 Task: Find connections with filter location Linghai with filter topic #futurewith filter profile language Potuguese with filter current company Work From Home - Online Work Opportunity with filter school Dwarkadas J. Sanghvi College of Engineering with filter industry Retail Florists with filter service category Family Law with filter keywords title Help Desk
Action: Mouse moved to (483, 60)
Screenshot: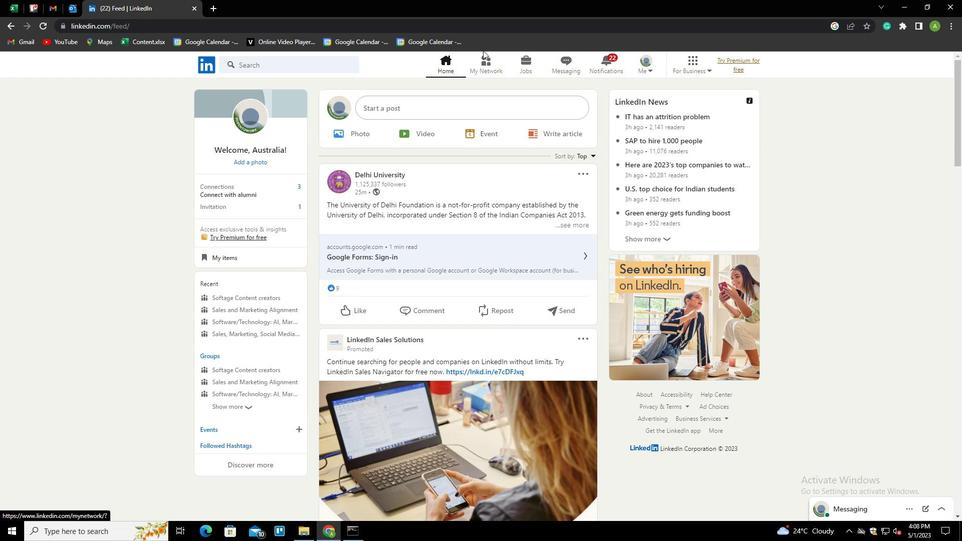 
Action: Mouse pressed left at (483, 60)
Screenshot: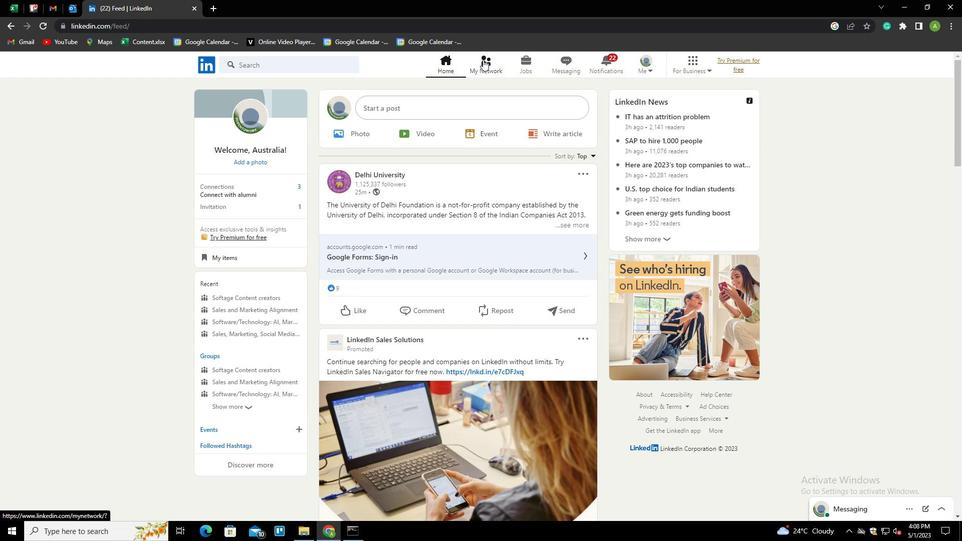 
Action: Mouse moved to (252, 116)
Screenshot: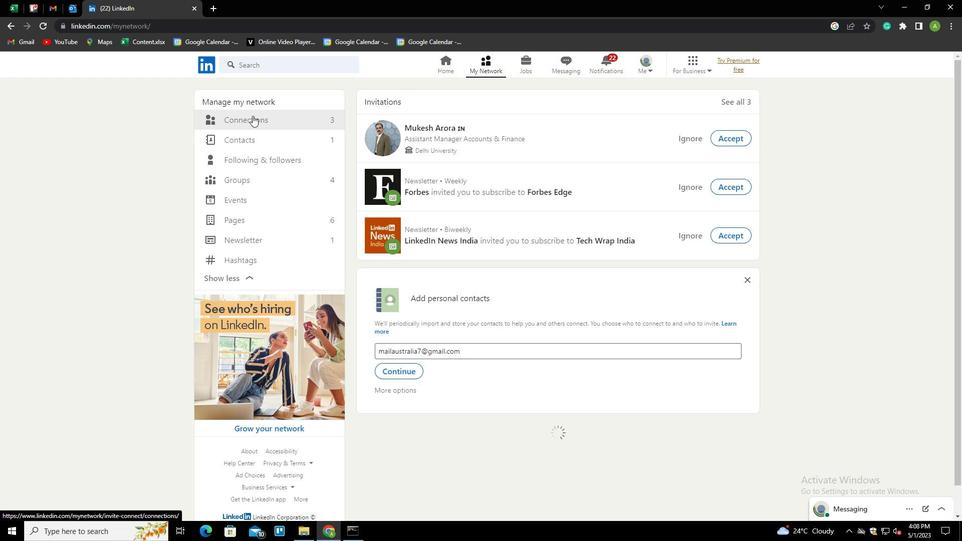 
Action: Mouse pressed left at (252, 116)
Screenshot: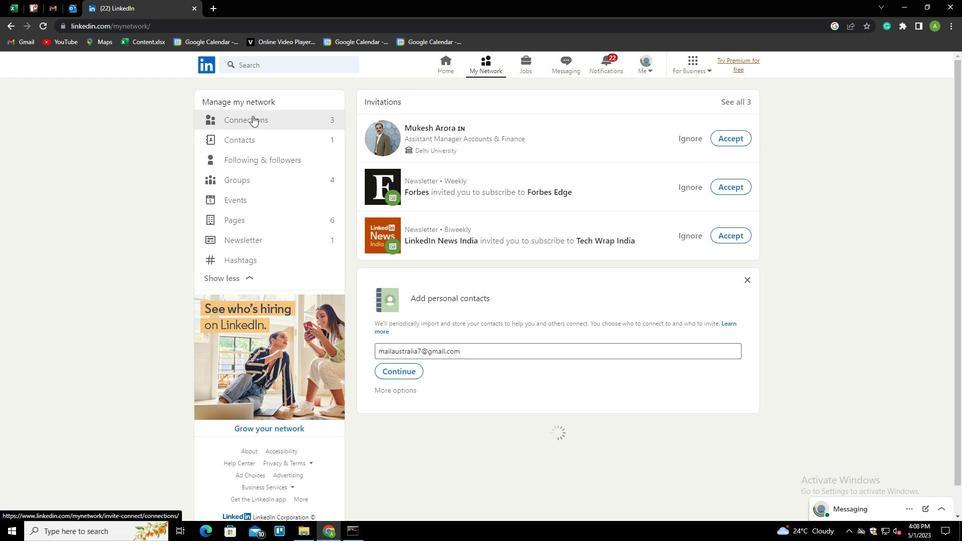 
Action: Mouse moved to (562, 115)
Screenshot: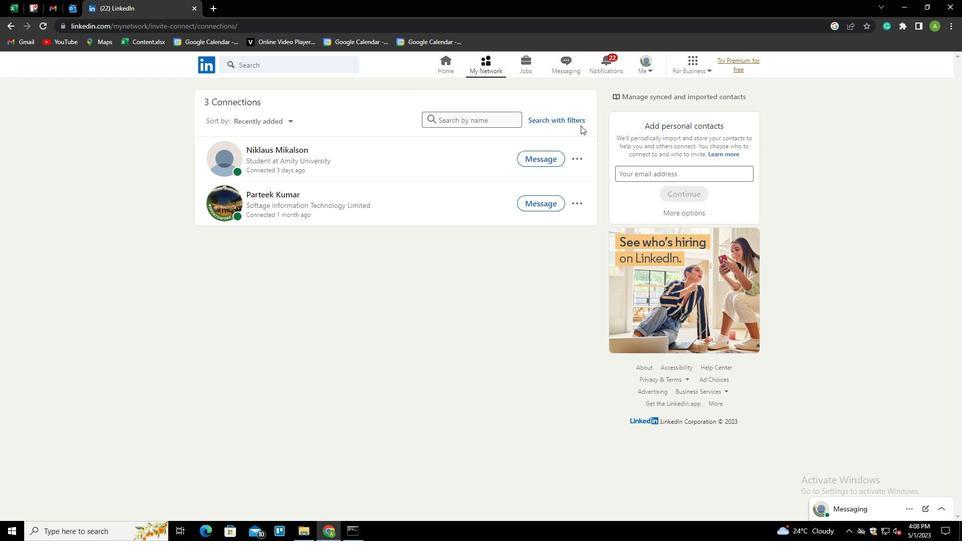 
Action: Mouse pressed left at (562, 115)
Screenshot: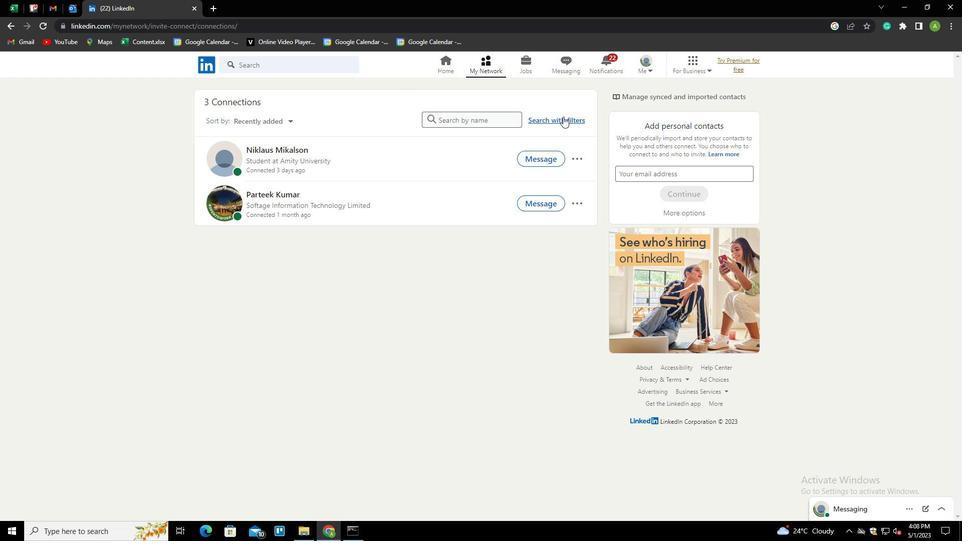 
Action: Mouse moved to (511, 92)
Screenshot: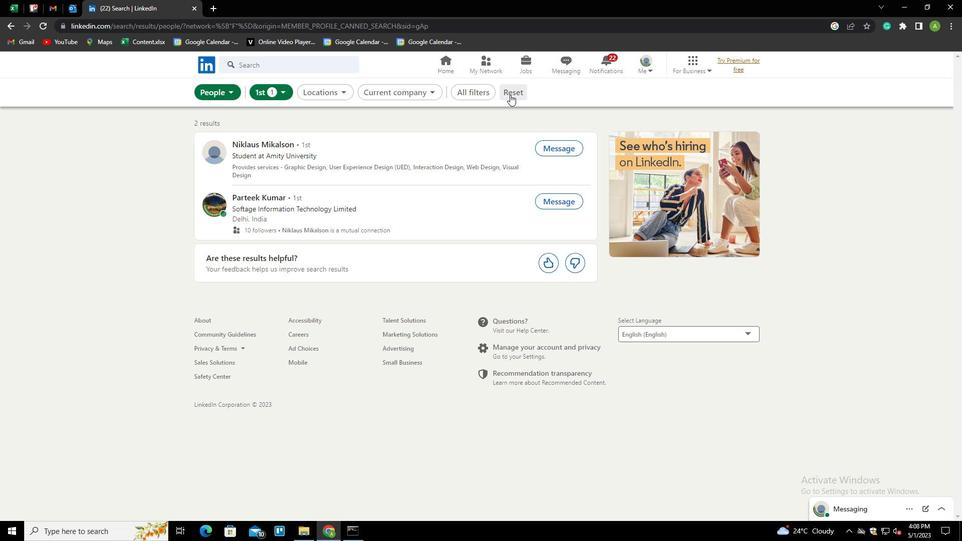 
Action: Mouse pressed left at (511, 92)
Screenshot: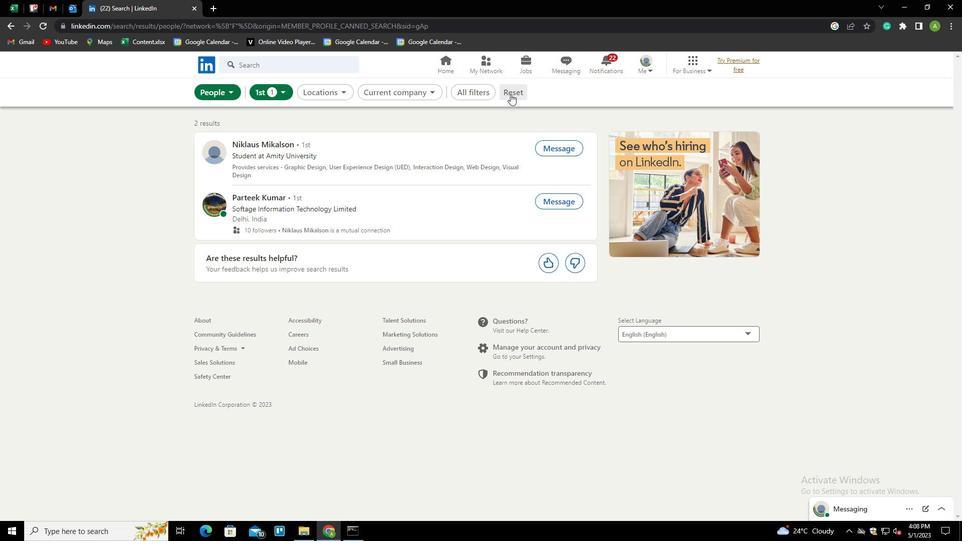 
Action: Mouse moved to (501, 91)
Screenshot: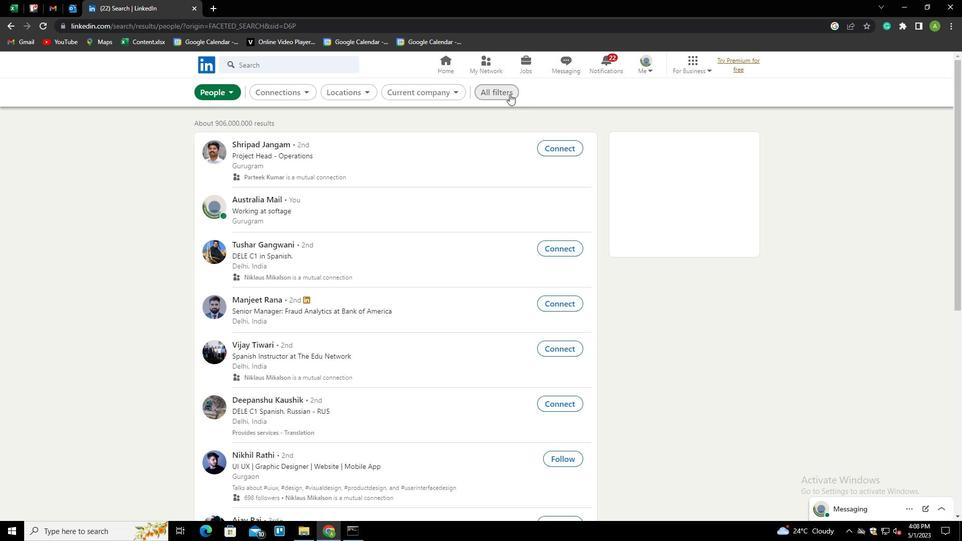
Action: Mouse pressed left at (501, 91)
Screenshot: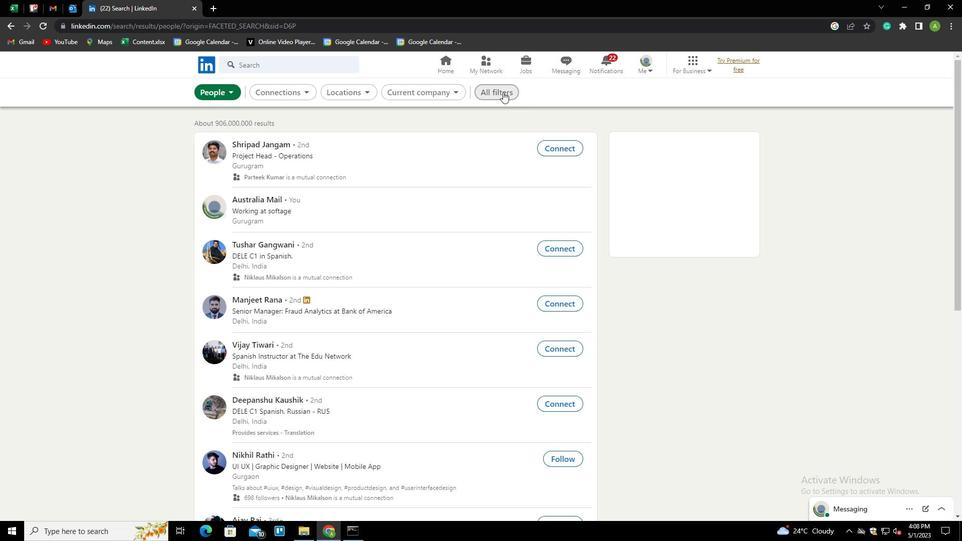 
Action: Mouse moved to (751, 308)
Screenshot: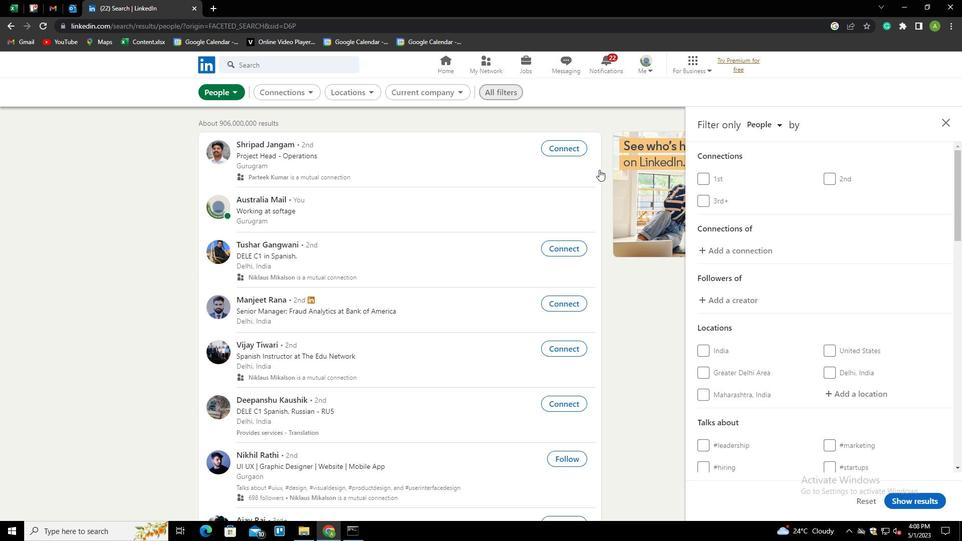 
Action: Mouse scrolled (751, 308) with delta (0, 0)
Screenshot: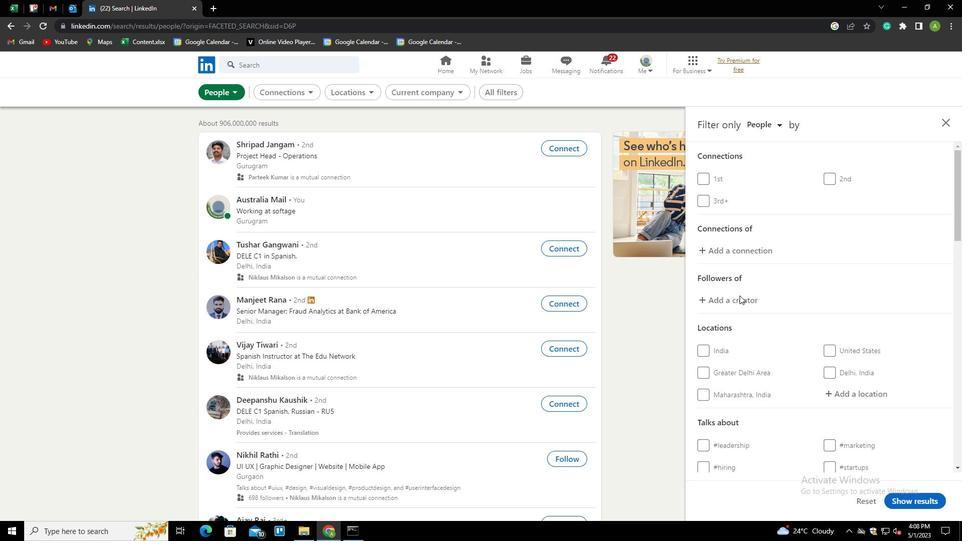 
Action: Mouse moved to (751, 308)
Screenshot: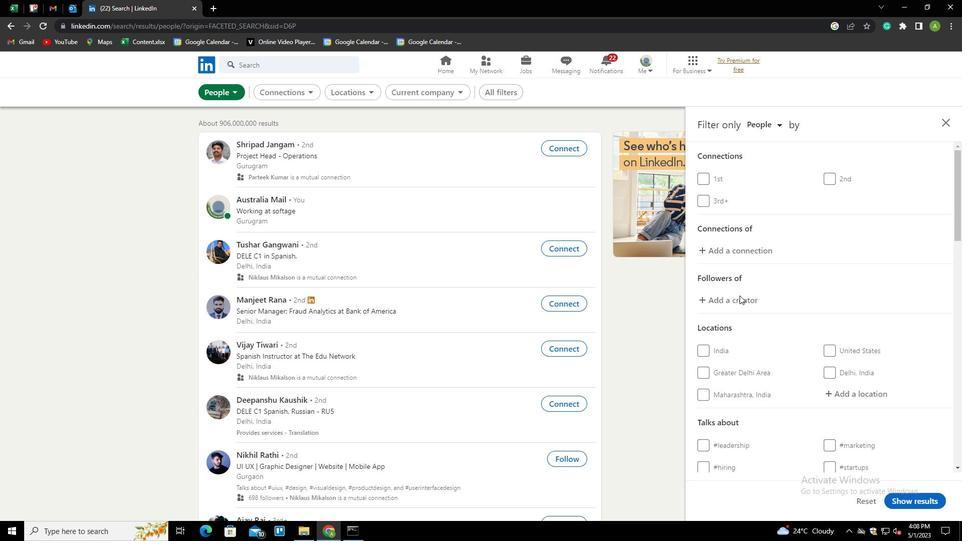 
Action: Mouse scrolled (751, 308) with delta (0, 0)
Screenshot: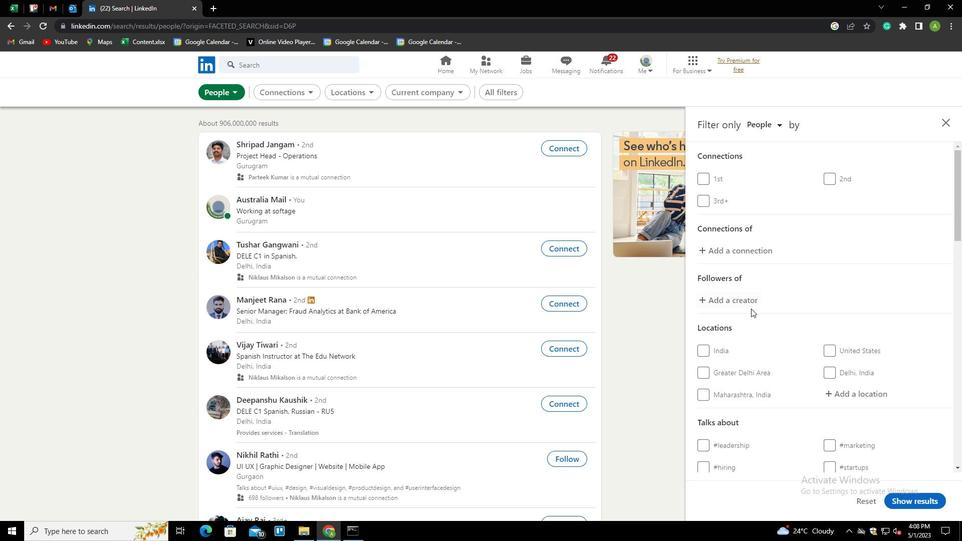 
Action: Mouse scrolled (751, 308) with delta (0, 0)
Screenshot: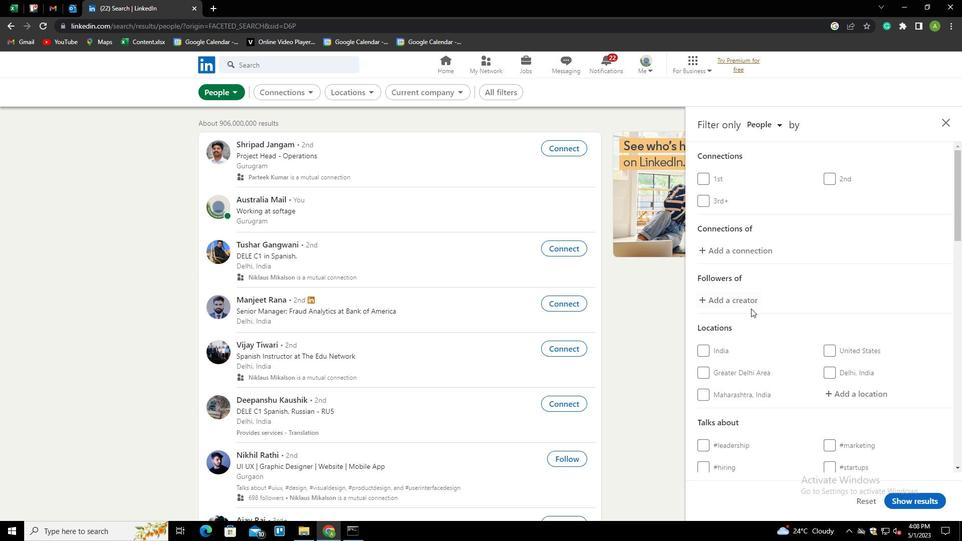 
Action: Mouse moved to (844, 250)
Screenshot: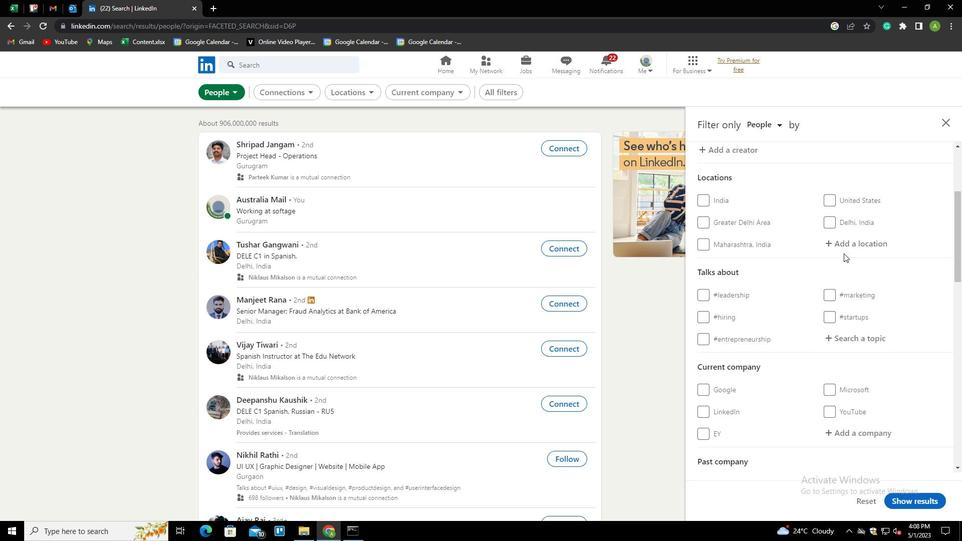
Action: Mouse pressed left at (844, 250)
Screenshot: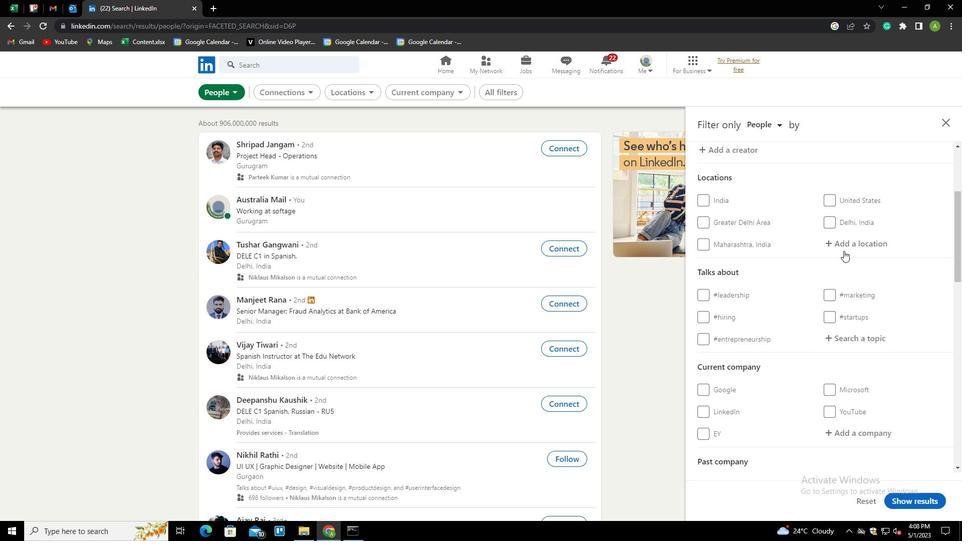 
Action: Mouse moved to (844, 247)
Screenshot: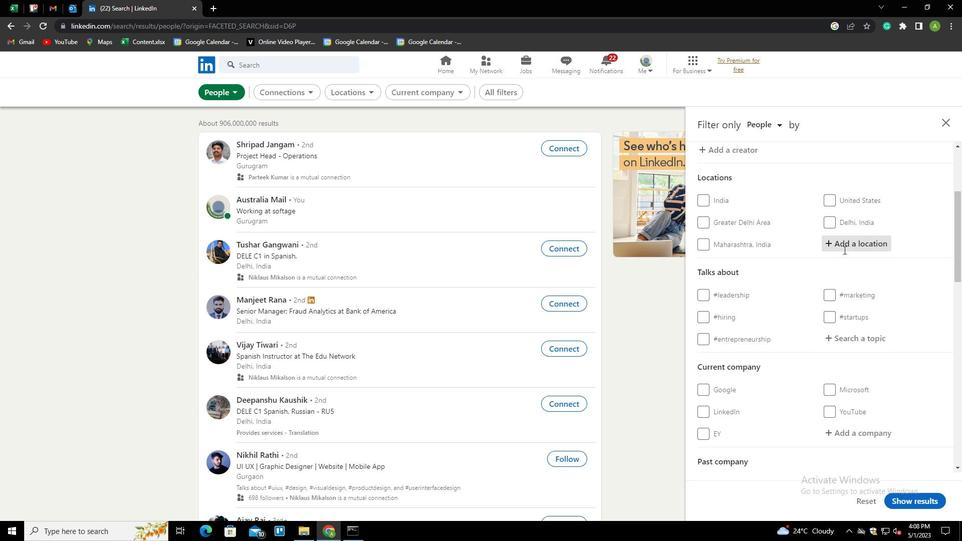 
Action: Mouse pressed left at (844, 247)
Screenshot: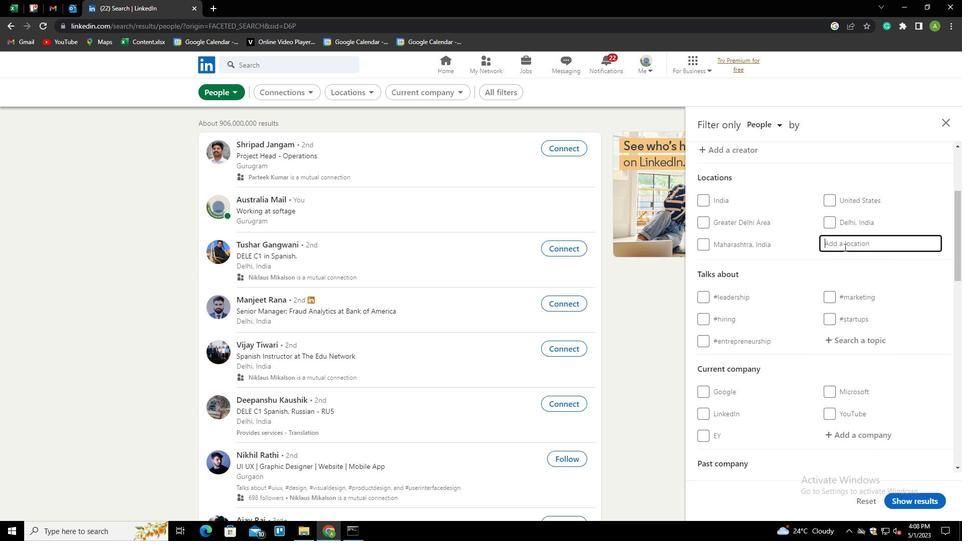 
Action: Key pressed <Key.shift>LINGHAI
Screenshot: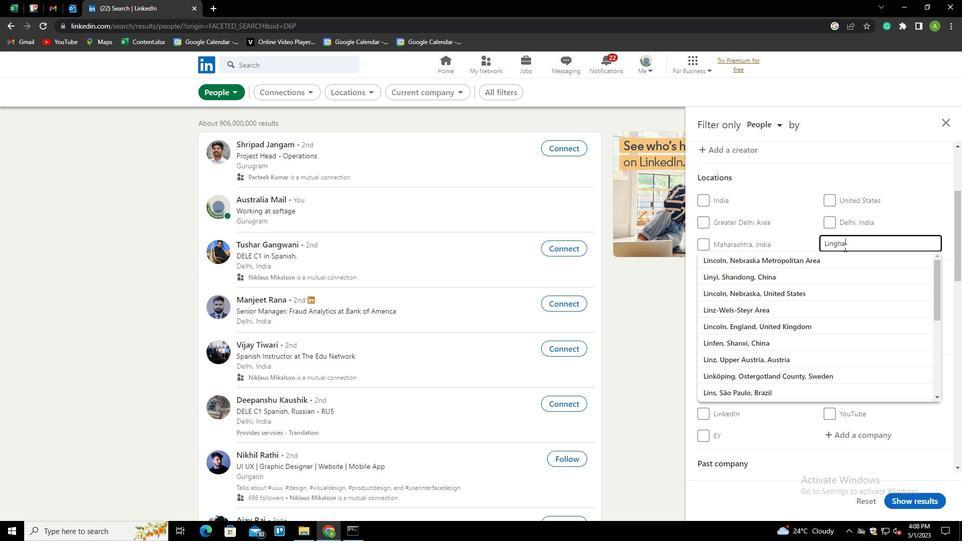 
Action: Mouse moved to (896, 273)
Screenshot: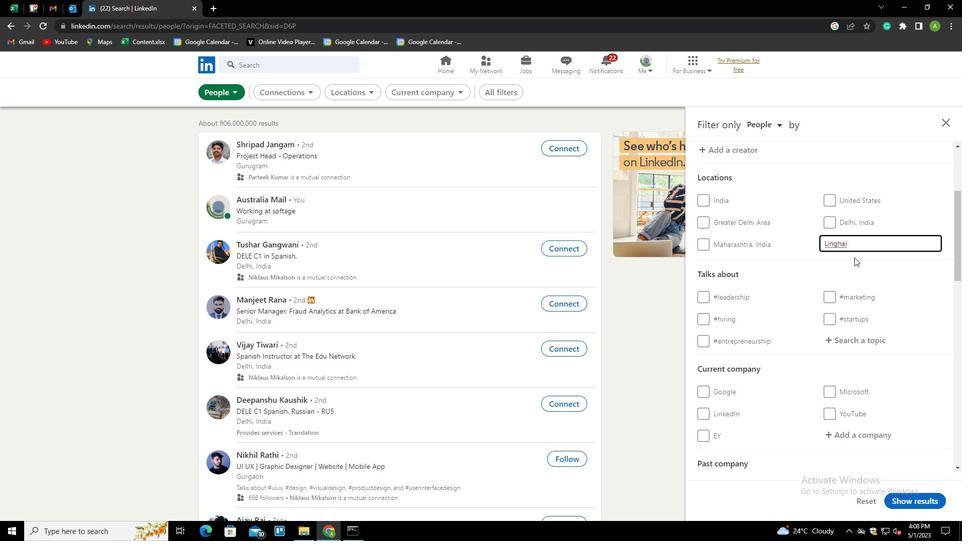 
Action: Mouse pressed left at (896, 273)
Screenshot: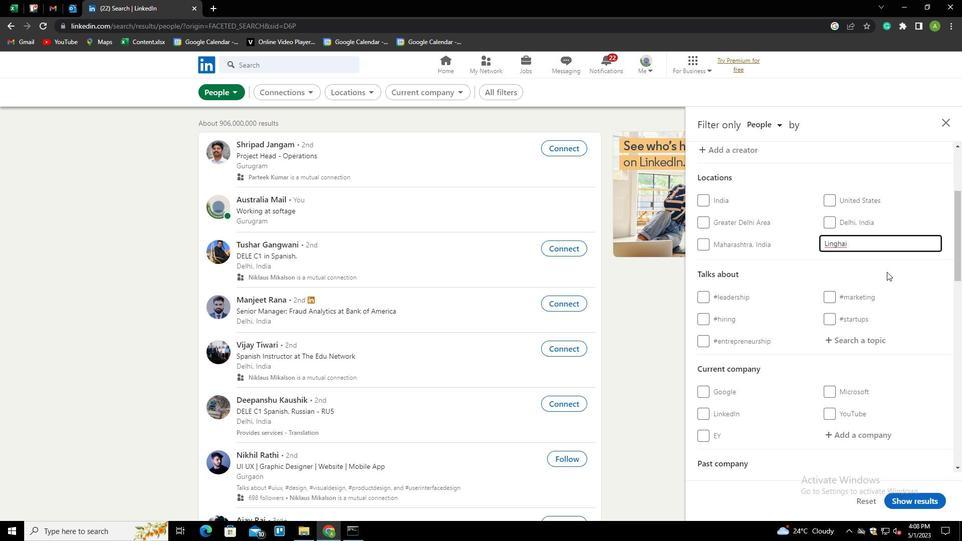 
Action: Mouse moved to (870, 339)
Screenshot: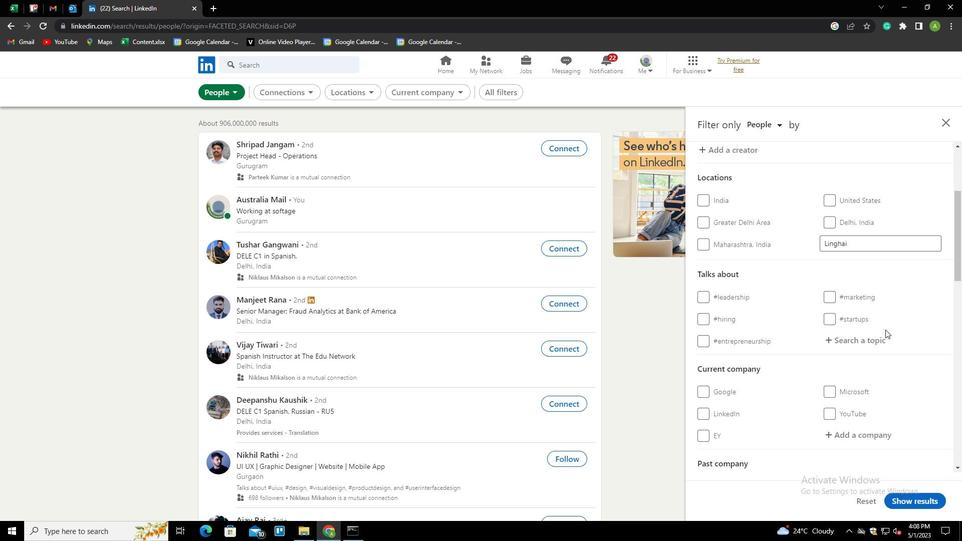 
Action: Mouse pressed left at (870, 339)
Screenshot: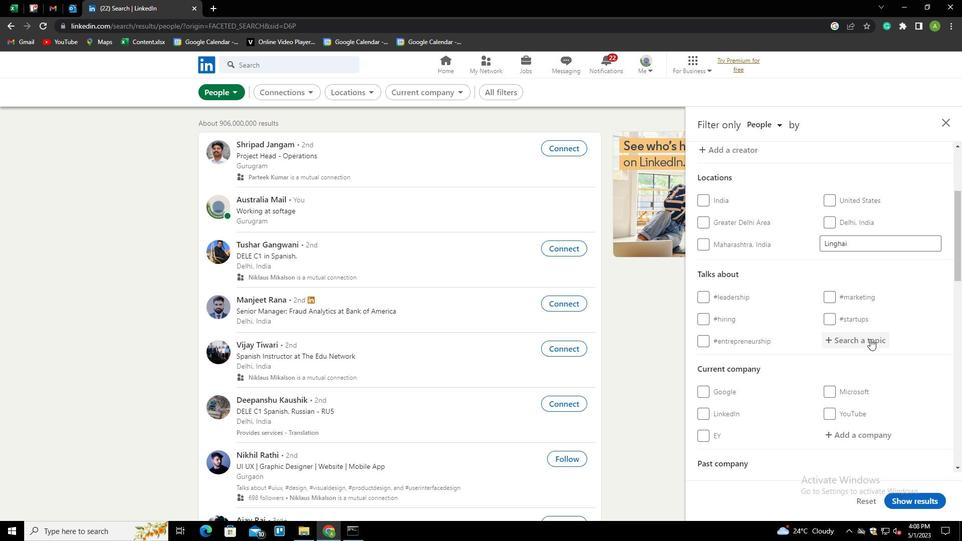 
Action: Mouse pressed left at (870, 339)
Screenshot: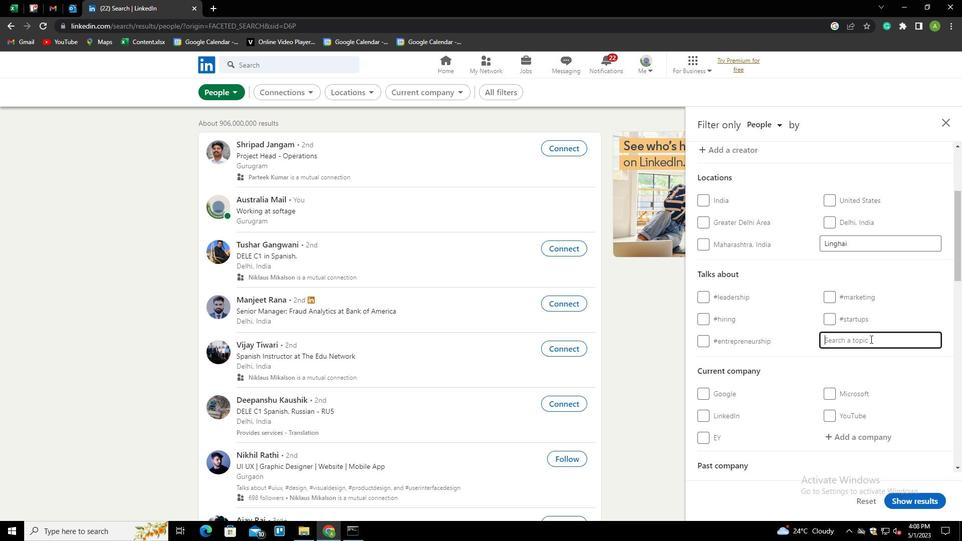 
Action: Key pressed FUTURE<Key.down><Key.enter>
Screenshot: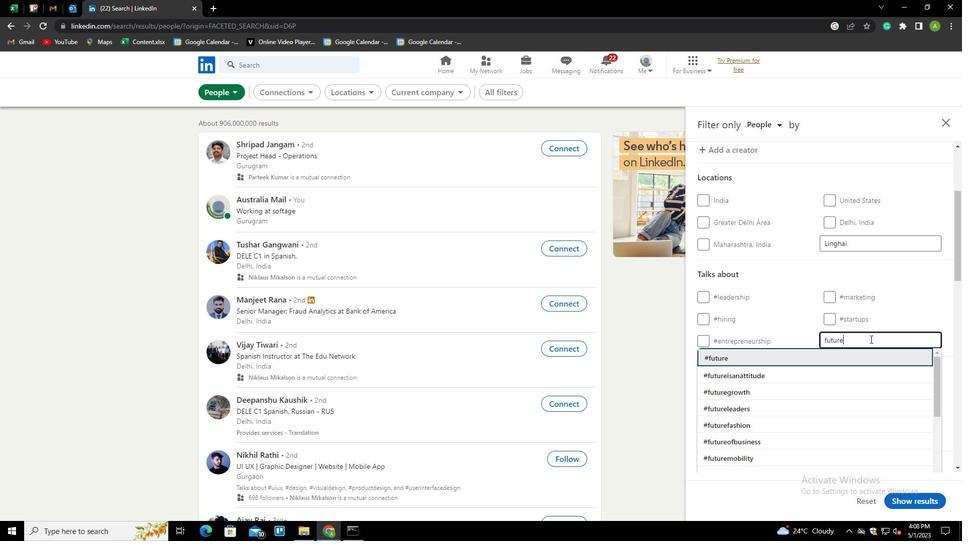 
Action: Mouse moved to (869, 323)
Screenshot: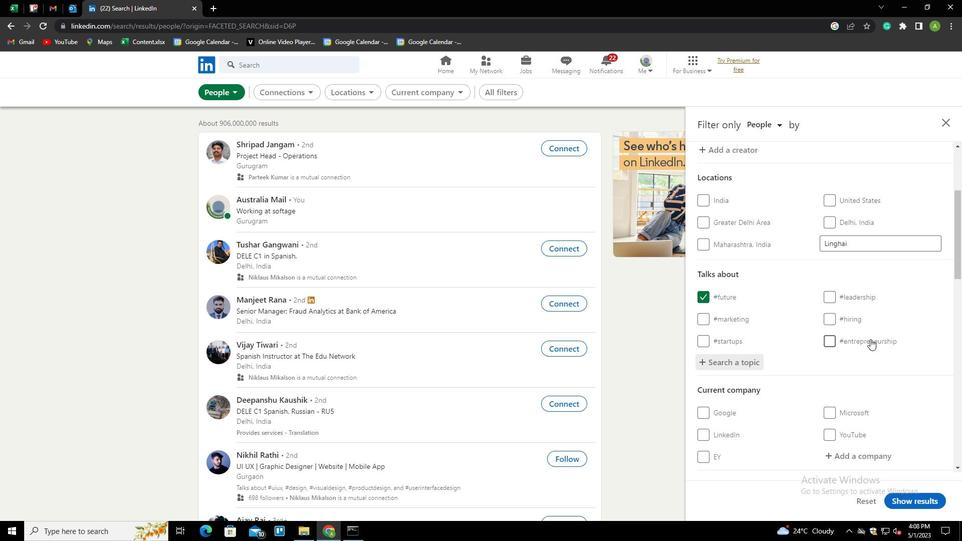 
Action: Mouse scrolled (869, 322) with delta (0, 0)
Screenshot: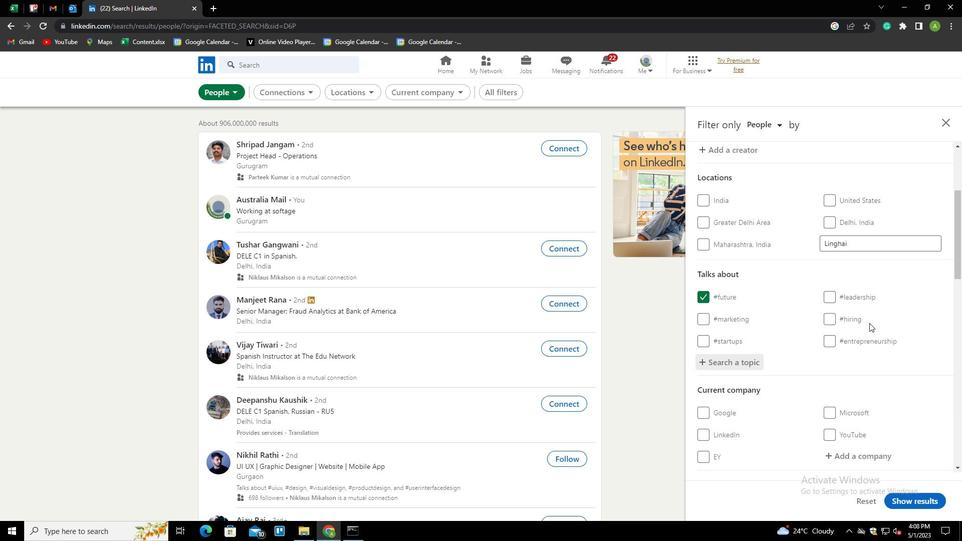 
Action: Mouse scrolled (869, 322) with delta (0, 0)
Screenshot: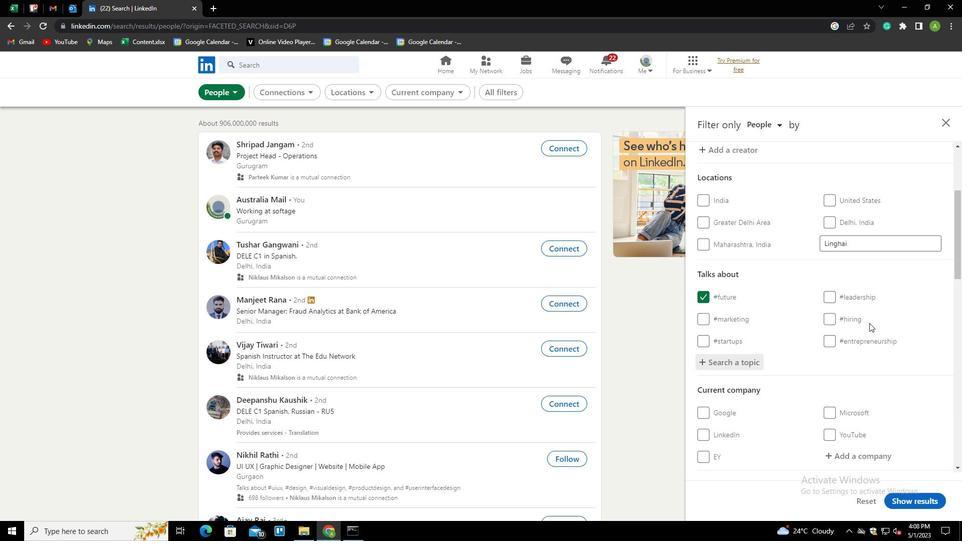 
Action: Mouse scrolled (869, 322) with delta (0, 0)
Screenshot: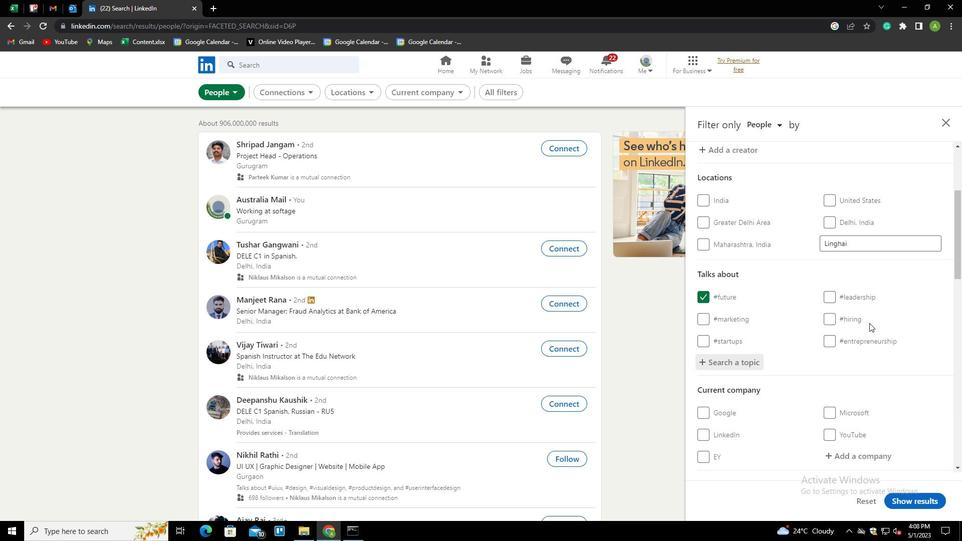 
Action: Mouse scrolled (869, 322) with delta (0, 0)
Screenshot: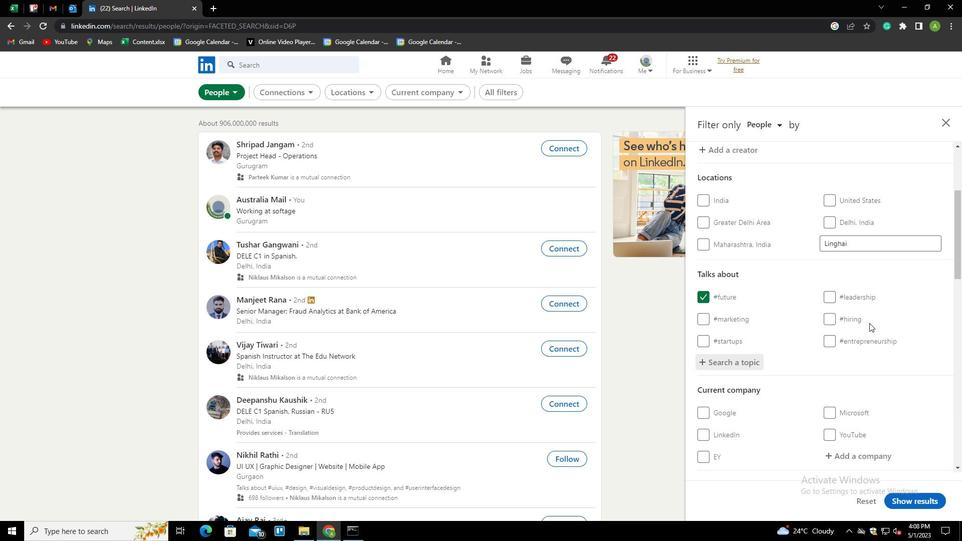 
Action: Mouse scrolled (869, 322) with delta (0, 0)
Screenshot: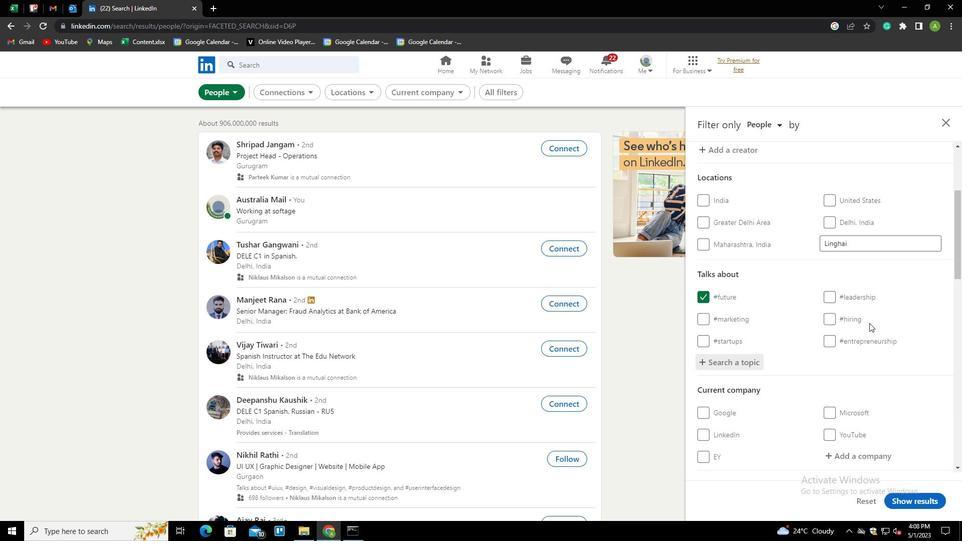 
Action: Mouse scrolled (869, 322) with delta (0, 0)
Screenshot: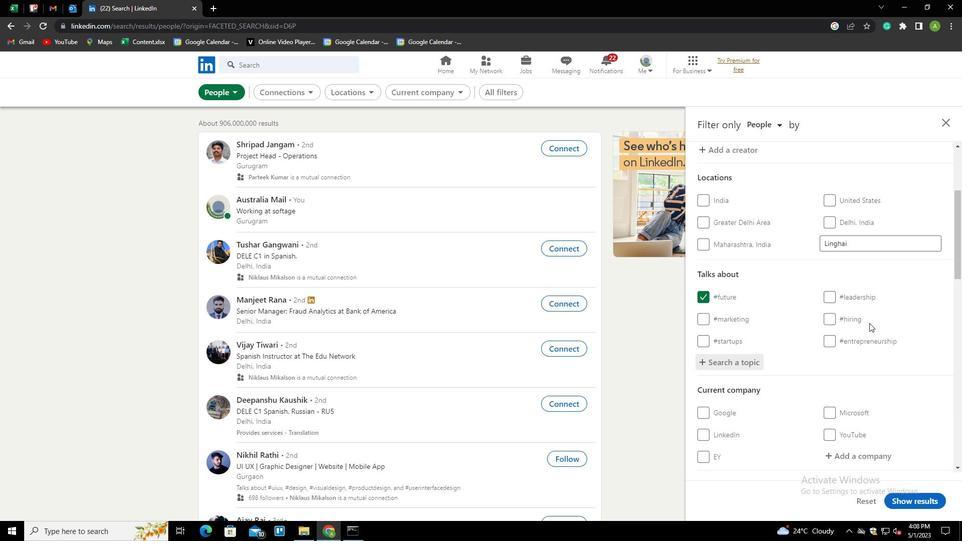 
Action: Mouse scrolled (869, 322) with delta (0, 0)
Screenshot: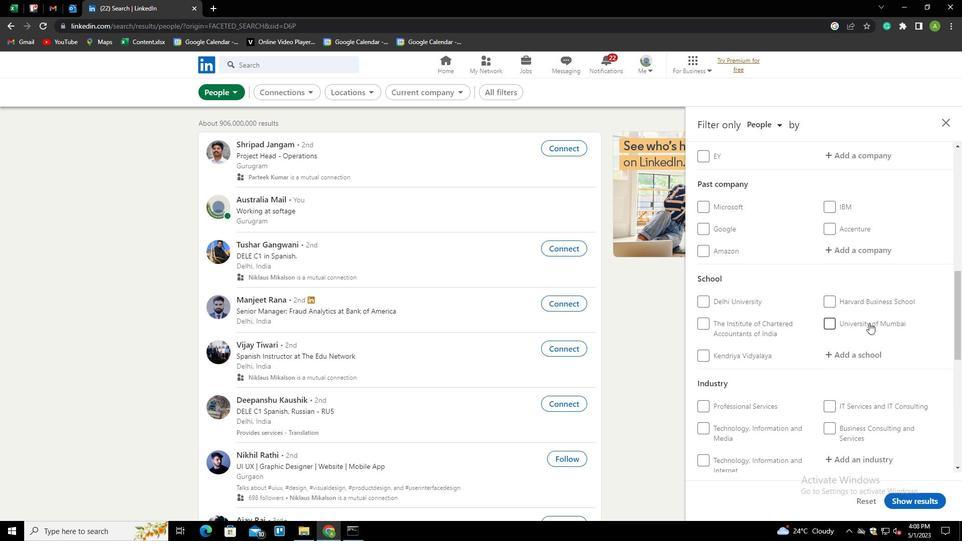 
Action: Mouse scrolled (869, 322) with delta (0, 0)
Screenshot: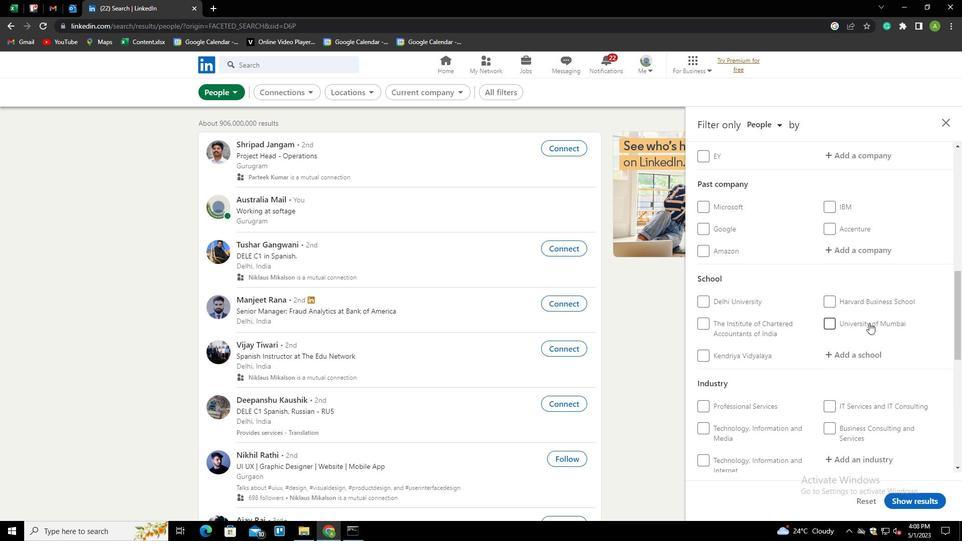
Action: Mouse scrolled (869, 322) with delta (0, 0)
Screenshot: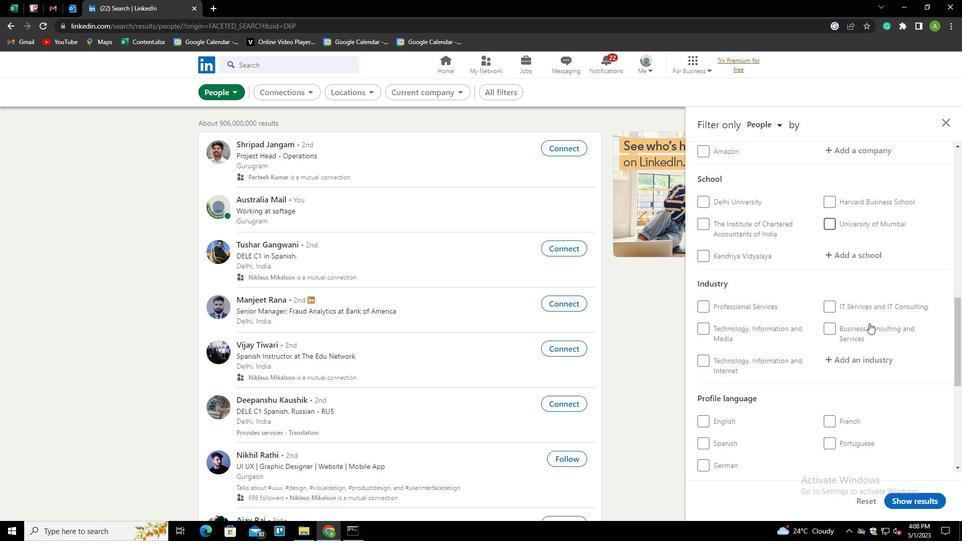 
Action: Mouse scrolled (869, 322) with delta (0, 0)
Screenshot: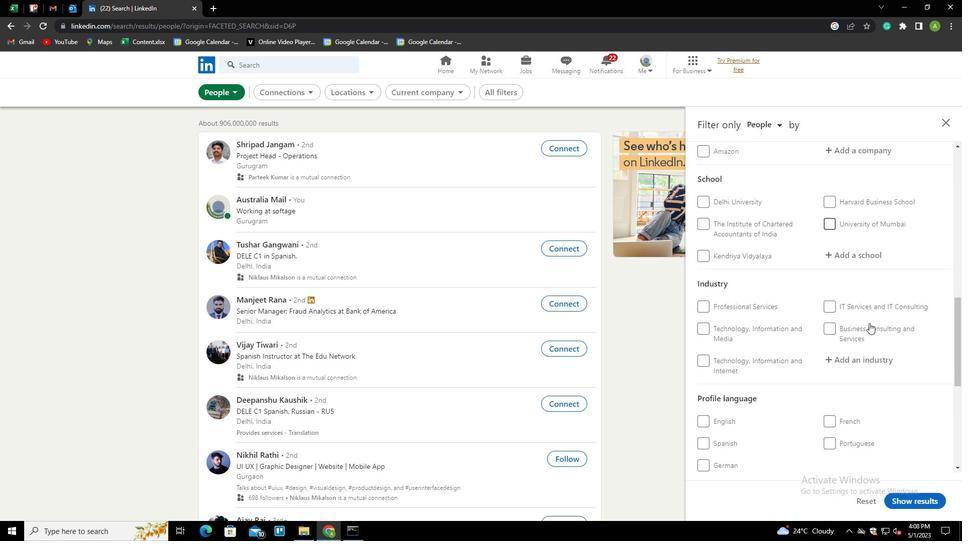 
Action: Mouse scrolled (869, 322) with delta (0, 0)
Screenshot: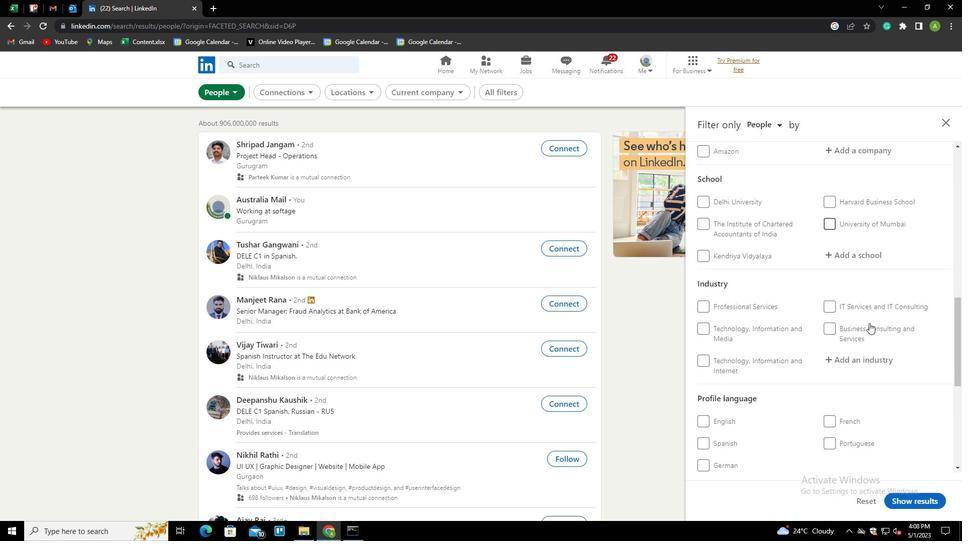 
Action: Mouse scrolled (869, 322) with delta (0, 0)
Screenshot: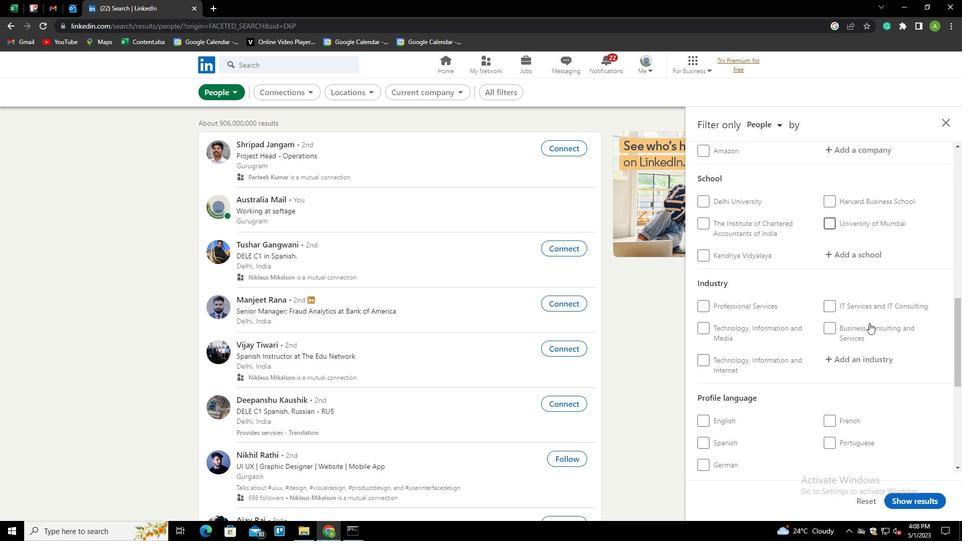 
Action: Mouse scrolled (869, 322) with delta (0, 0)
Screenshot: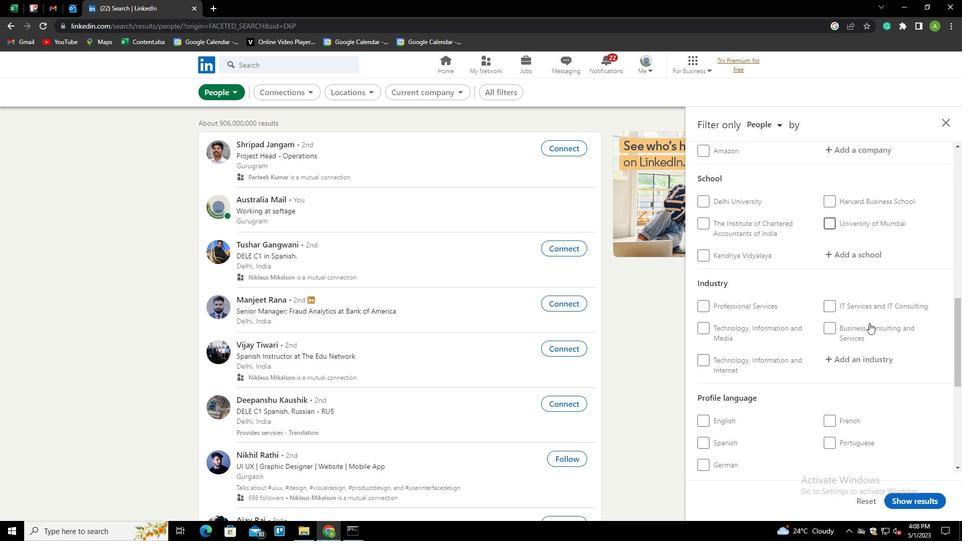 
Action: Mouse moved to (828, 192)
Screenshot: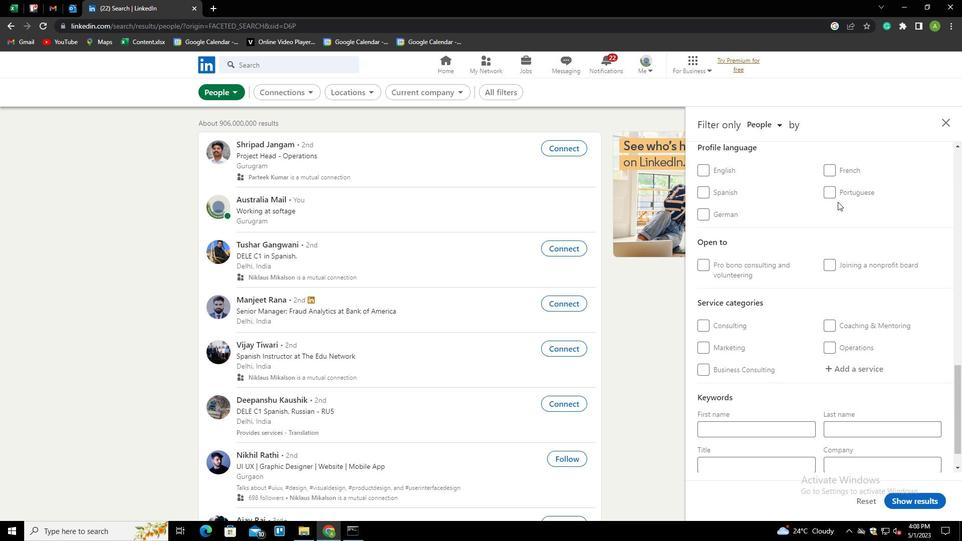 
Action: Mouse pressed left at (828, 192)
Screenshot: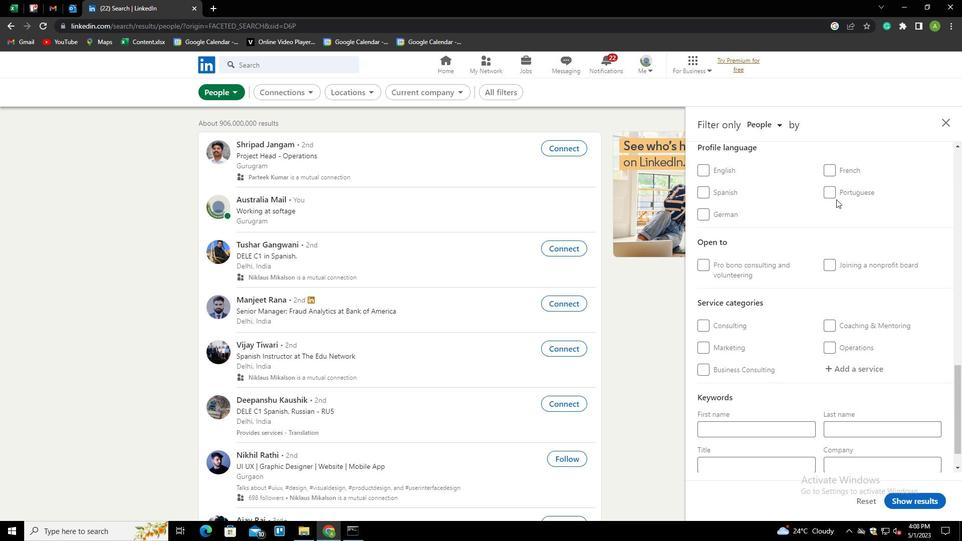 
Action: Mouse moved to (861, 259)
Screenshot: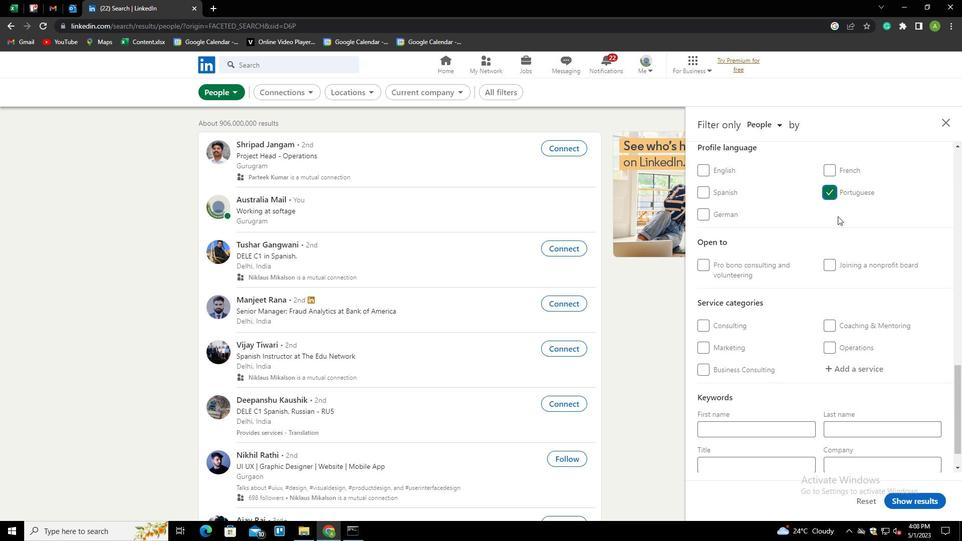 
Action: Mouse scrolled (861, 259) with delta (0, 0)
Screenshot: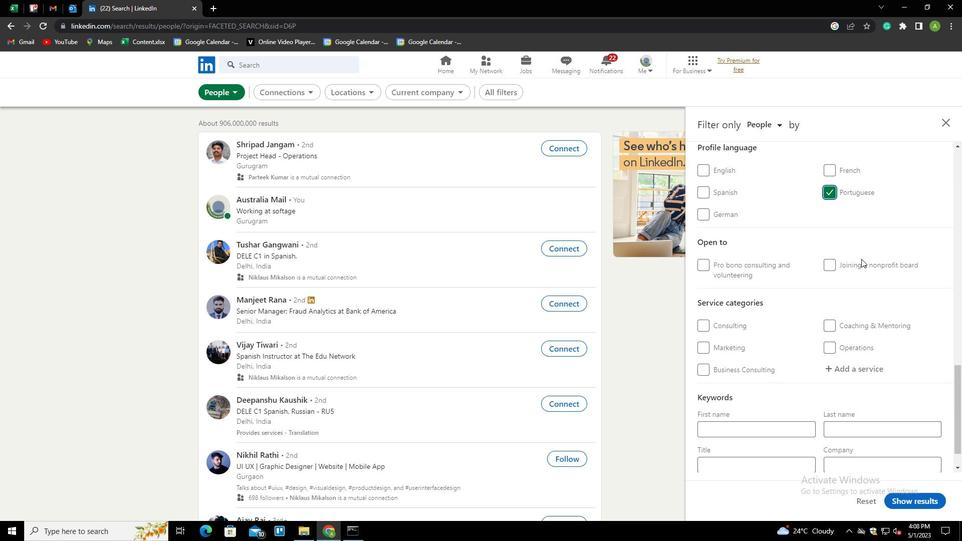 
Action: Mouse scrolled (861, 259) with delta (0, 0)
Screenshot: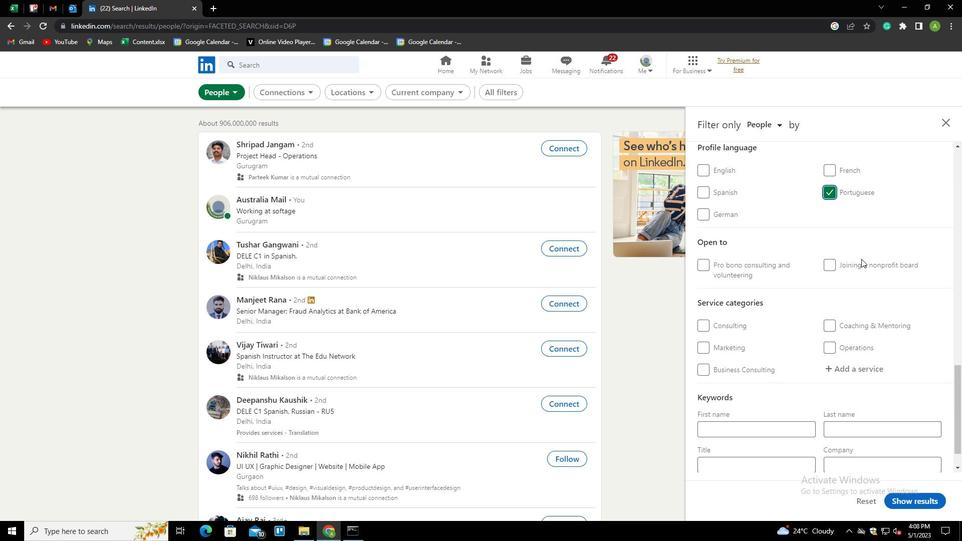 
Action: Mouse scrolled (861, 259) with delta (0, 0)
Screenshot: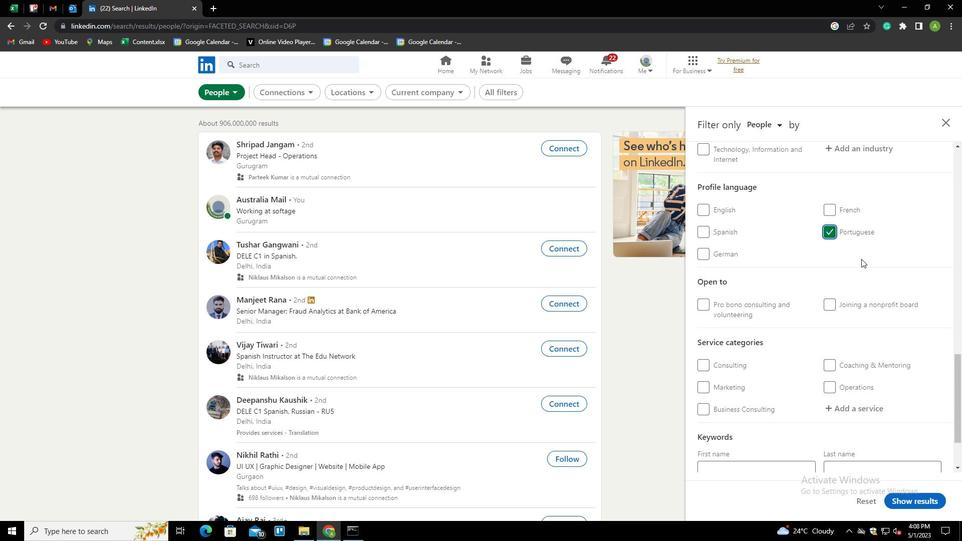 
Action: Mouse scrolled (861, 259) with delta (0, 0)
Screenshot: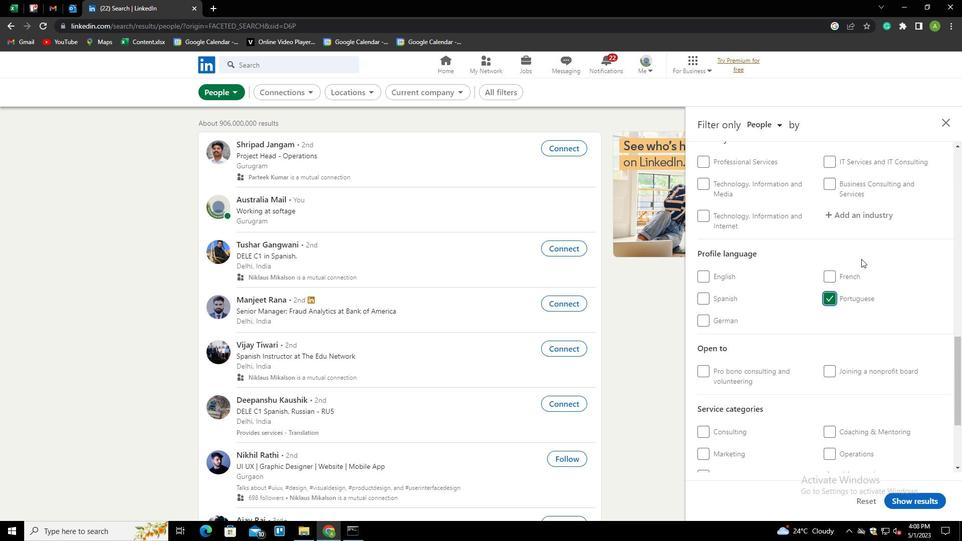 
Action: Mouse scrolled (861, 259) with delta (0, 0)
Screenshot: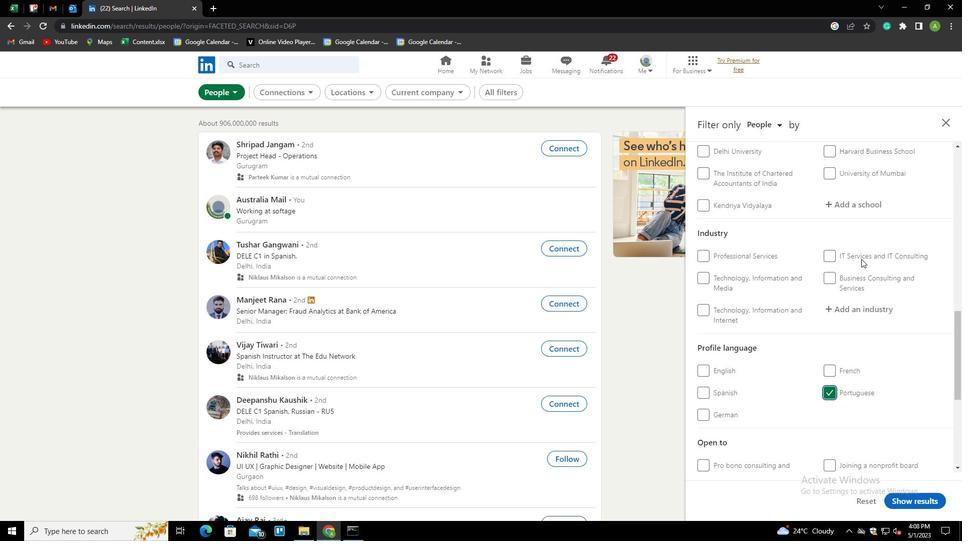 
Action: Mouse scrolled (861, 259) with delta (0, 0)
Screenshot: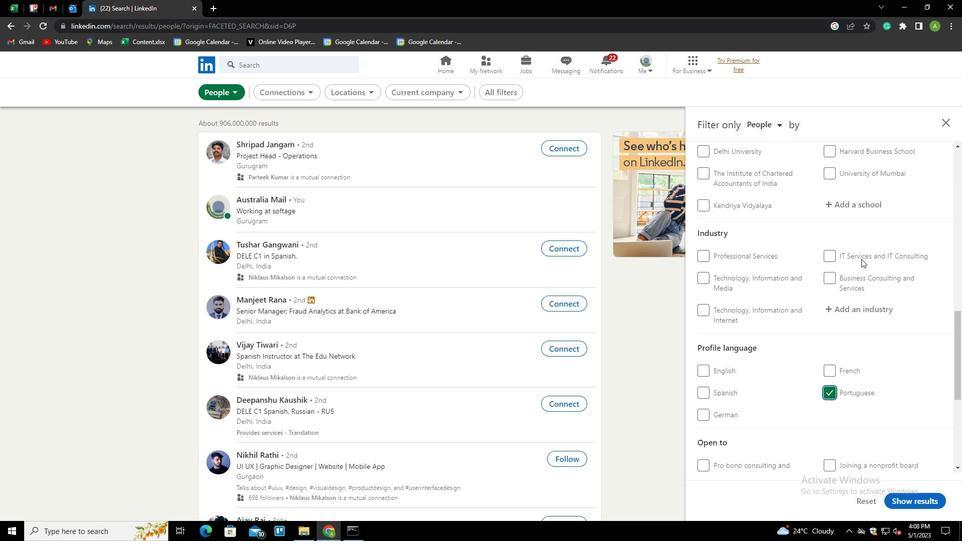 
Action: Mouse scrolled (861, 259) with delta (0, 0)
Screenshot: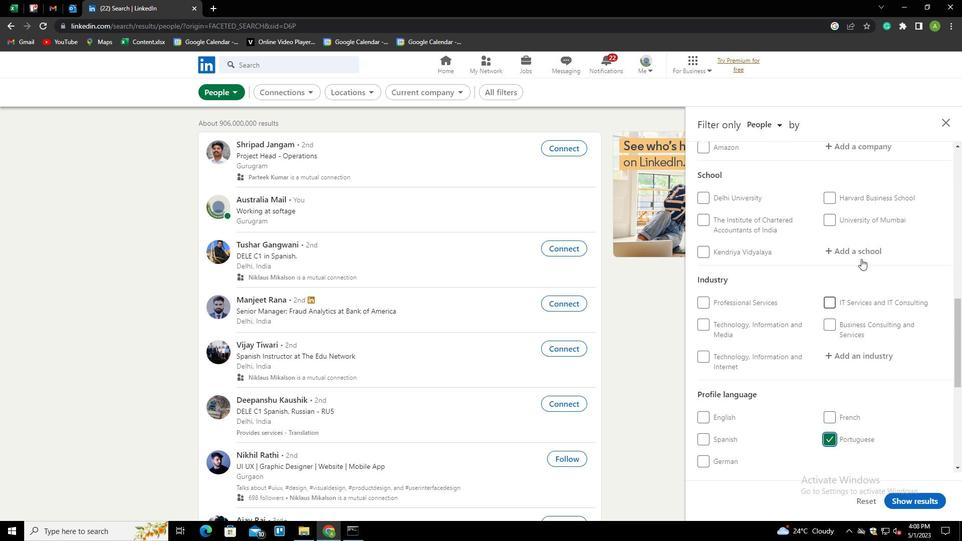 
Action: Mouse scrolled (861, 259) with delta (0, 0)
Screenshot: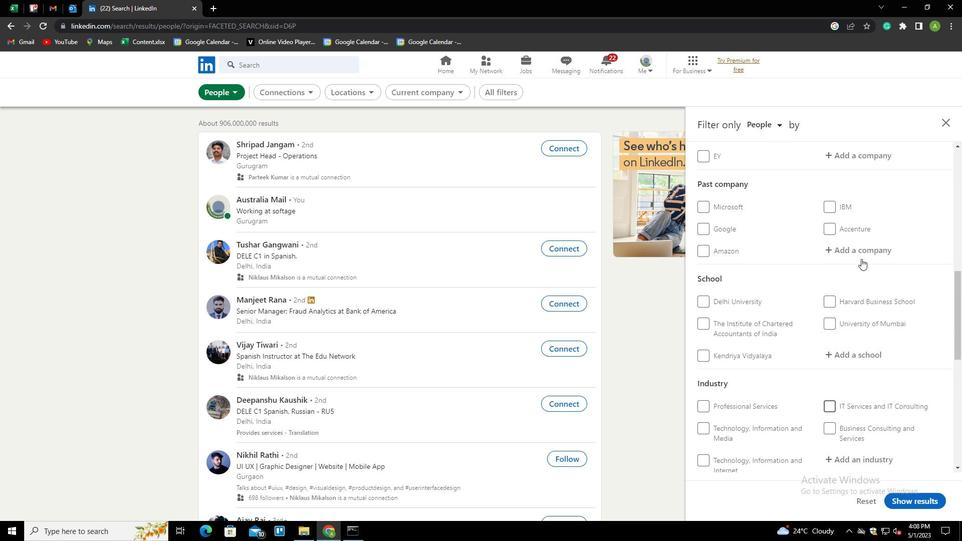 
Action: Mouse scrolled (861, 259) with delta (0, 0)
Screenshot: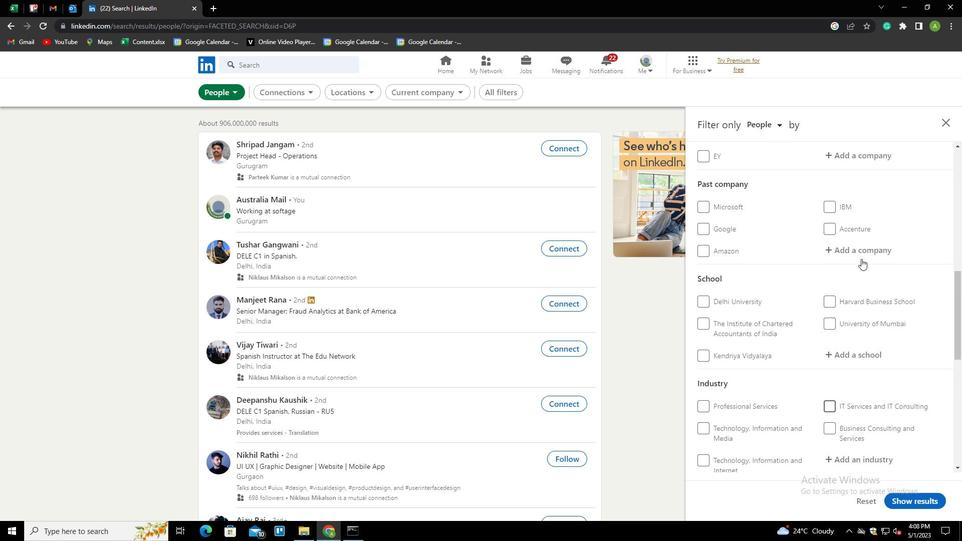 
Action: Mouse scrolled (861, 259) with delta (0, 0)
Screenshot: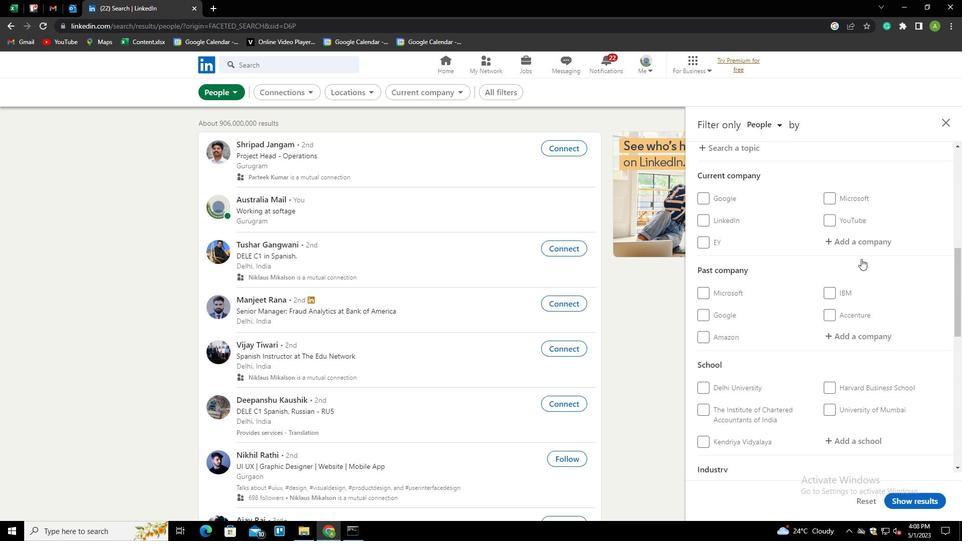 
Action: Mouse moved to (845, 303)
Screenshot: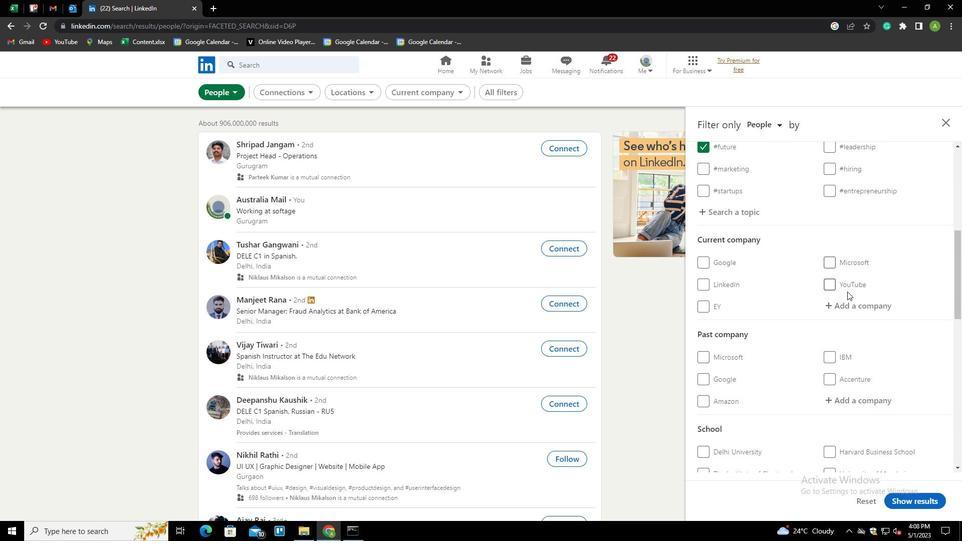 
Action: Mouse pressed left at (845, 303)
Screenshot: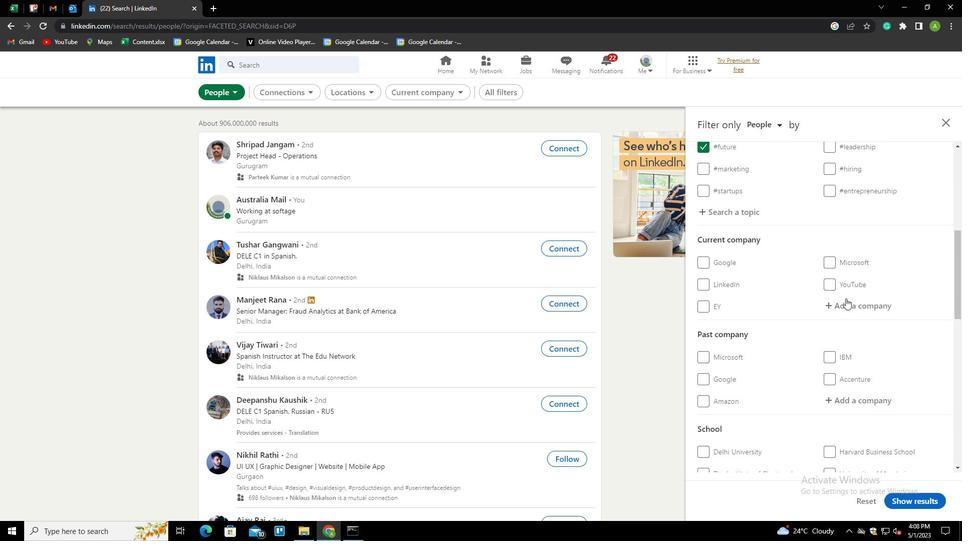 
Action: Mouse moved to (844, 303)
Screenshot: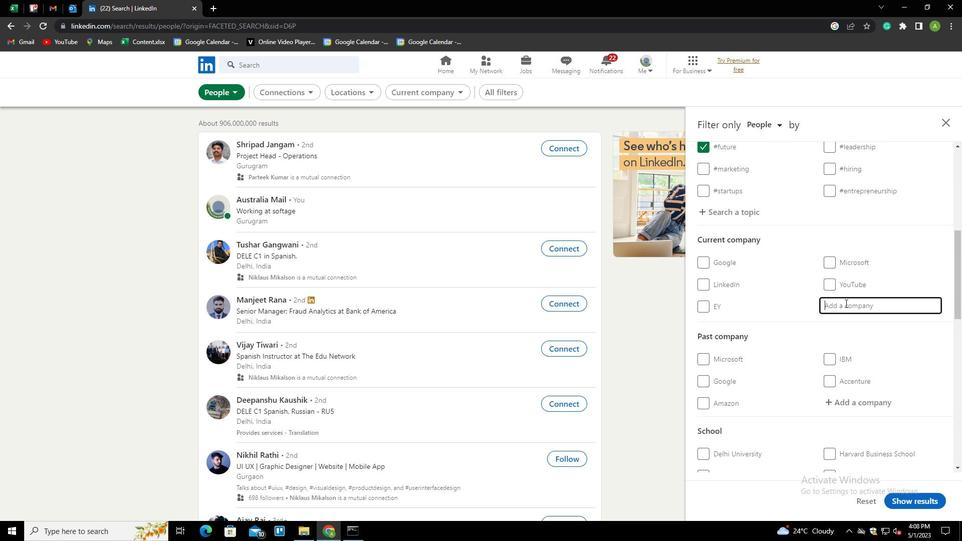 
Action: Key pressed <Key.shift>W
Screenshot: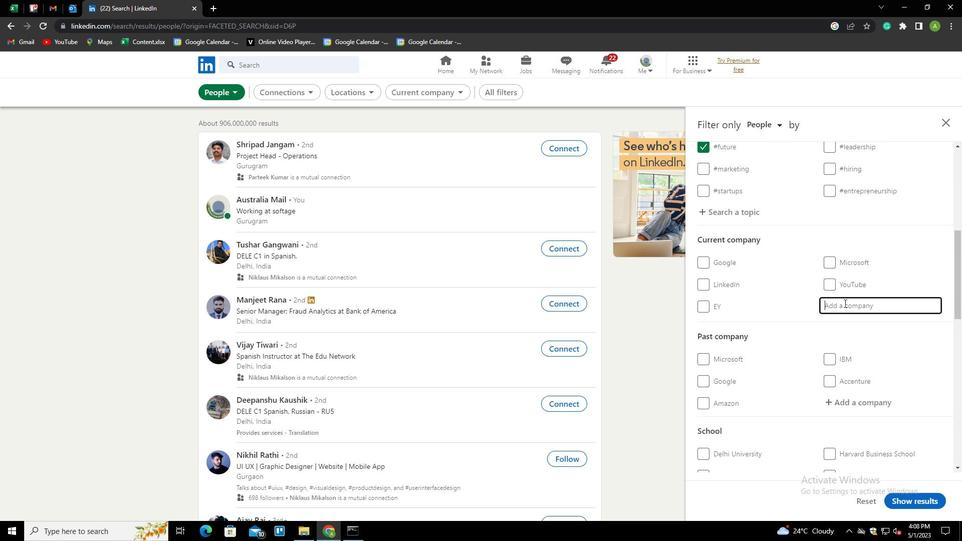 
Action: Mouse moved to (844, 303)
Screenshot: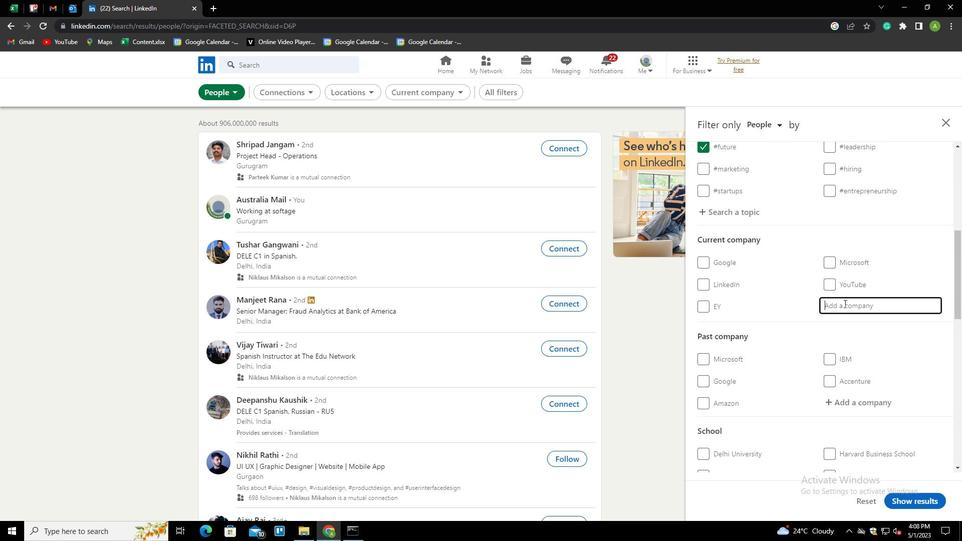
Action: Key pressed ORK<Key.space>FOR<Key.backspace><Key.backspace>ROM<Key.space>GOME<Key.backspace><Key.backspace><Key.backspace><Key.backspace>HOME<Key.down><Key.down><Key.down><Key.down><Key.down><Key.down><Key.down><Key.down><Key.down><Key.down><Key.space>ONLINE<Key.space>WORK<Key.space><Key.space><Key.down><Key.down><Key.up><Key.down><Key.down><Key.enter>
Screenshot: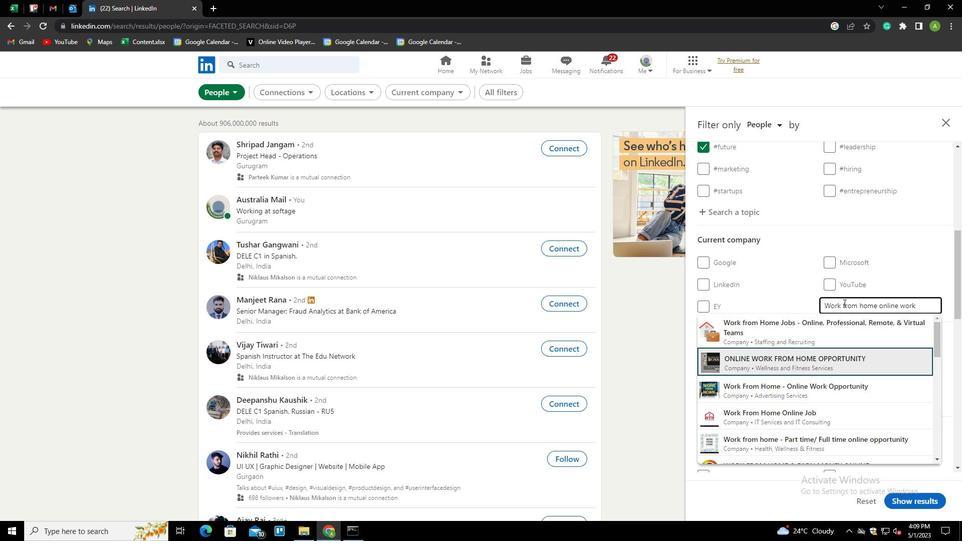 
Action: Mouse scrolled (844, 302) with delta (0, 0)
Screenshot: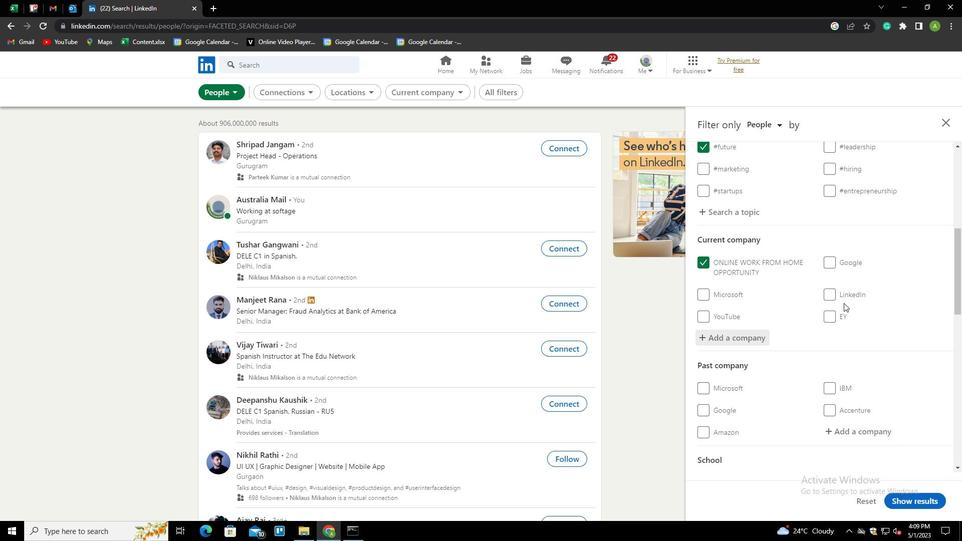 
Action: Mouse scrolled (844, 302) with delta (0, 0)
Screenshot: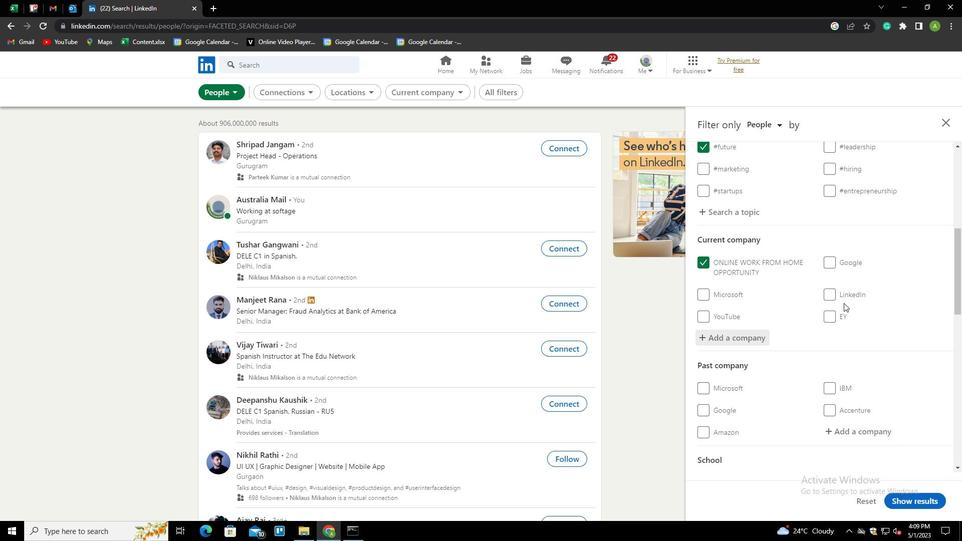 
Action: Mouse moved to (866, 268)
Screenshot: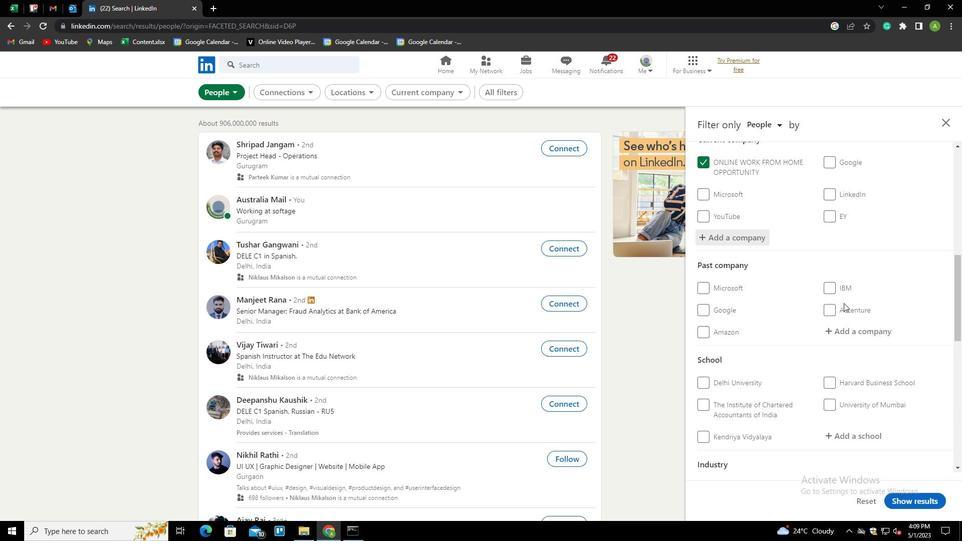 
Action: Mouse scrolled (866, 267) with delta (0, 0)
Screenshot: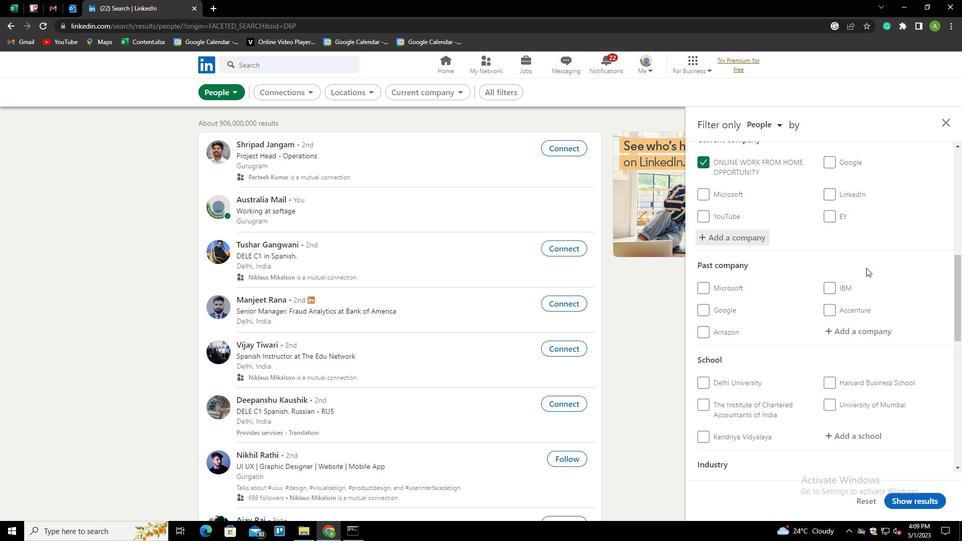 
Action: Mouse scrolled (866, 267) with delta (0, 0)
Screenshot: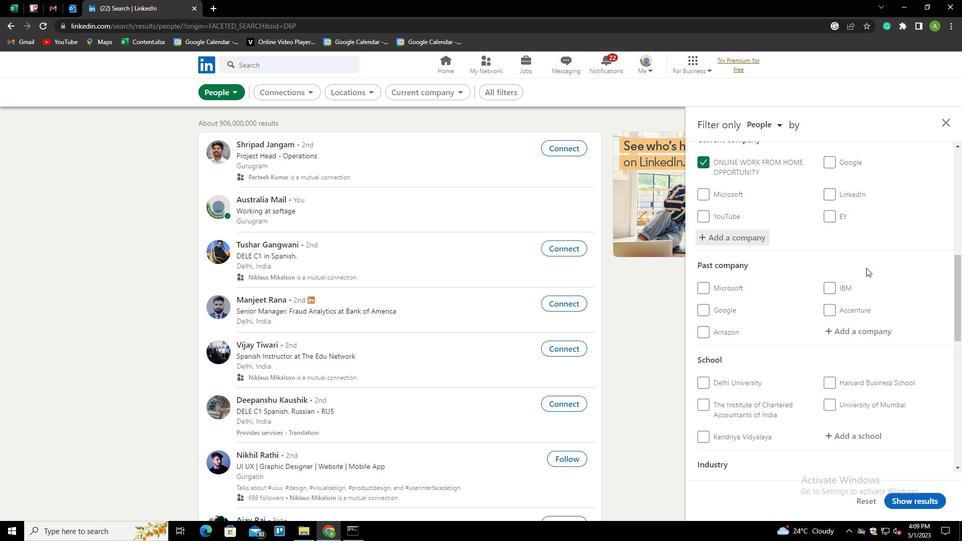 
Action: Mouse scrolled (866, 267) with delta (0, 0)
Screenshot: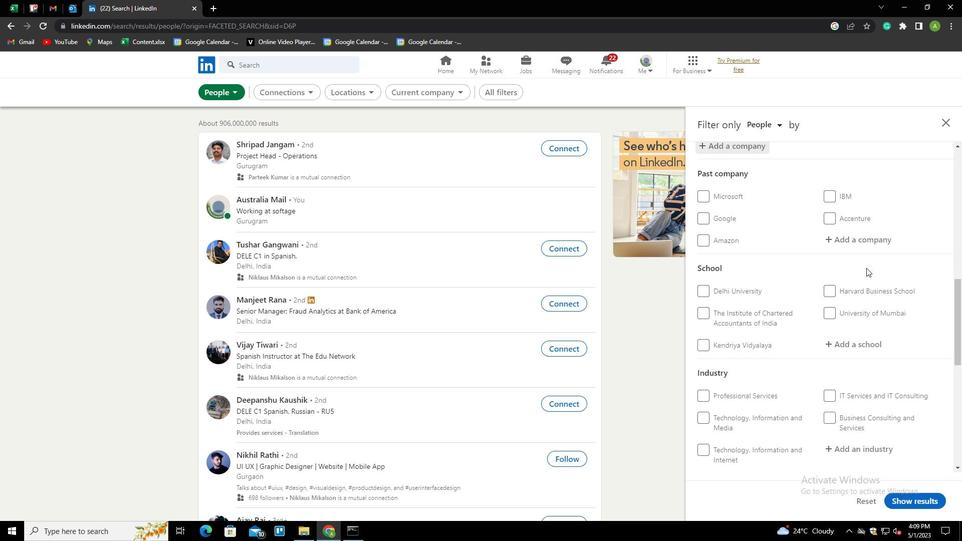 
Action: Mouse moved to (859, 291)
Screenshot: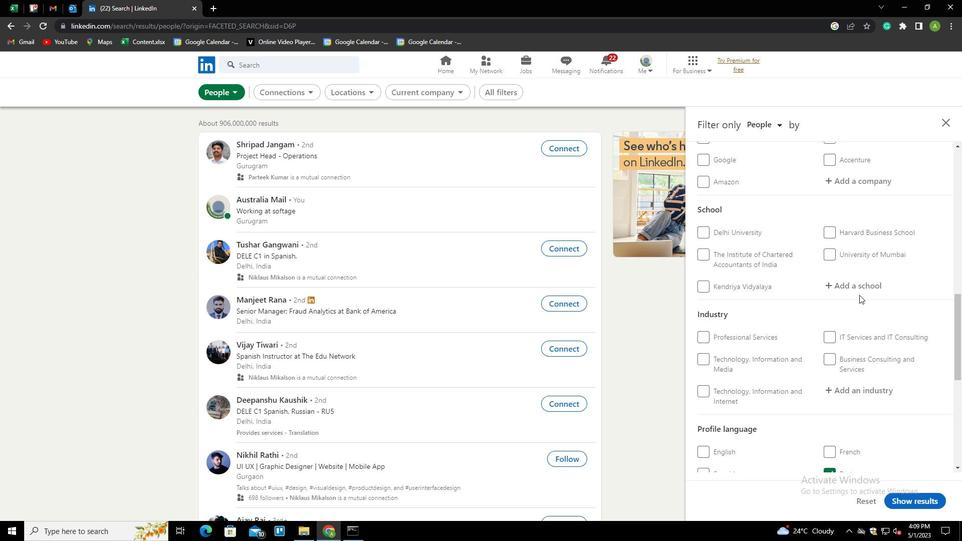 
Action: Mouse pressed left at (859, 291)
Screenshot: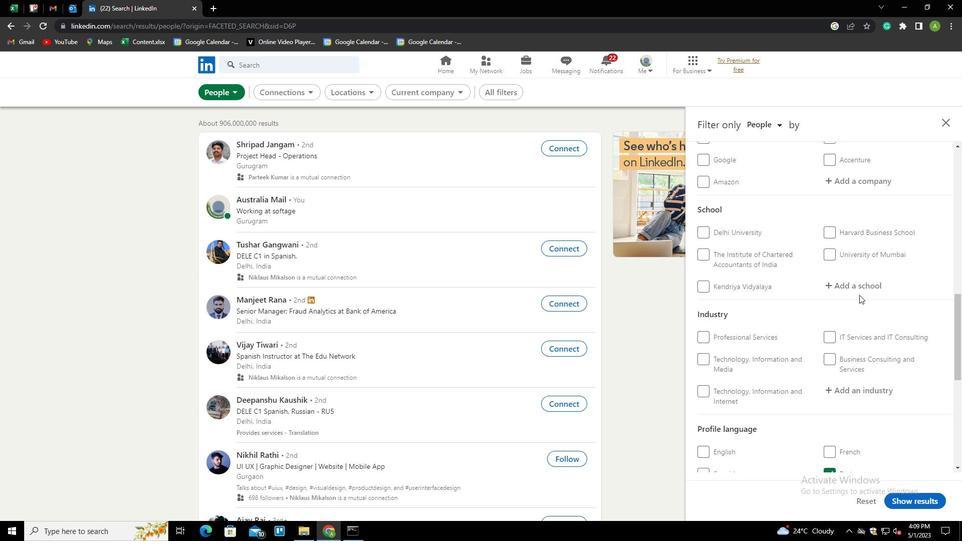 
Action: Mouse moved to (861, 288)
Screenshot: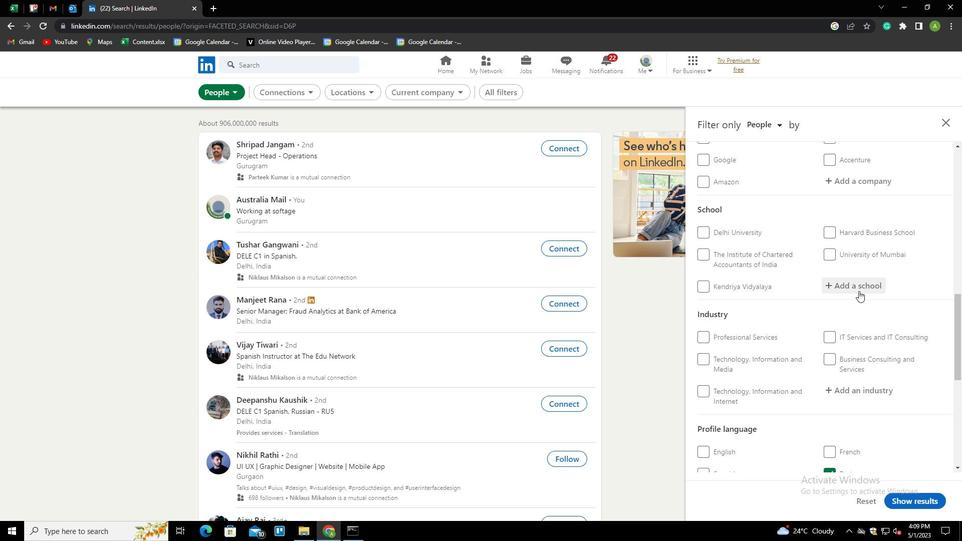 
Action: Mouse pressed left at (861, 288)
Screenshot: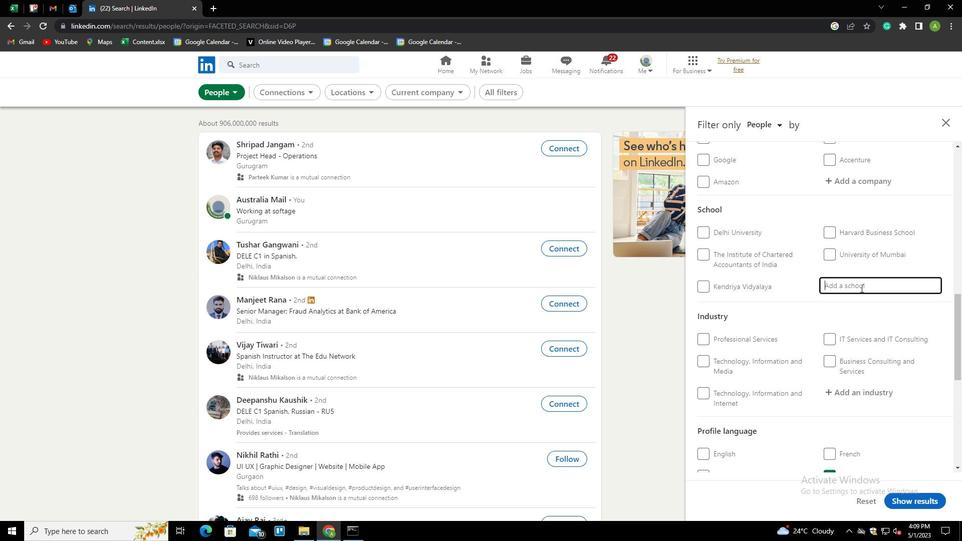 
Action: Key pressed <Key.shift><Key.shift>DWARKADAS<Key.down><Key.enter>
Screenshot: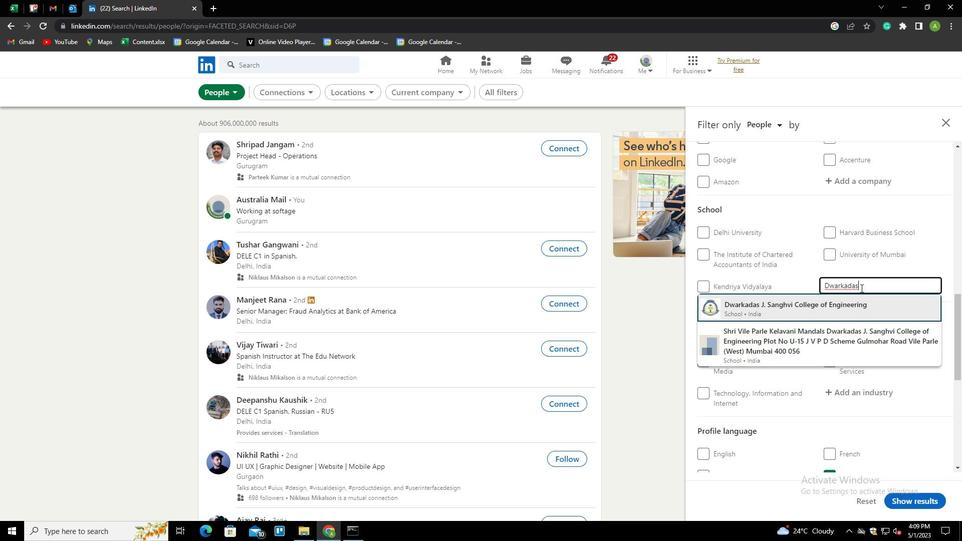 
Action: Mouse scrolled (861, 287) with delta (0, 0)
Screenshot: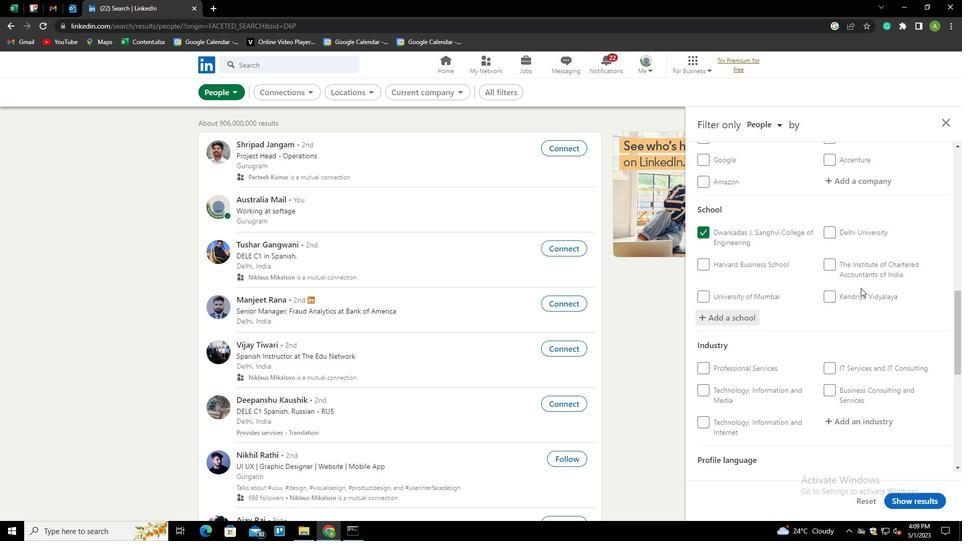 
Action: Mouse scrolled (861, 287) with delta (0, 0)
Screenshot: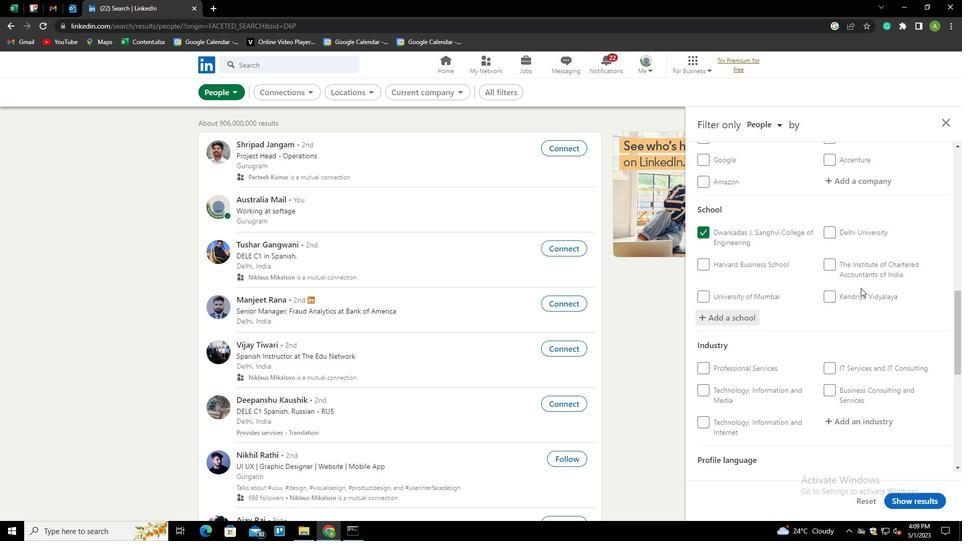 
Action: Mouse scrolled (861, 287) with delta (0, 0)
Screenshot: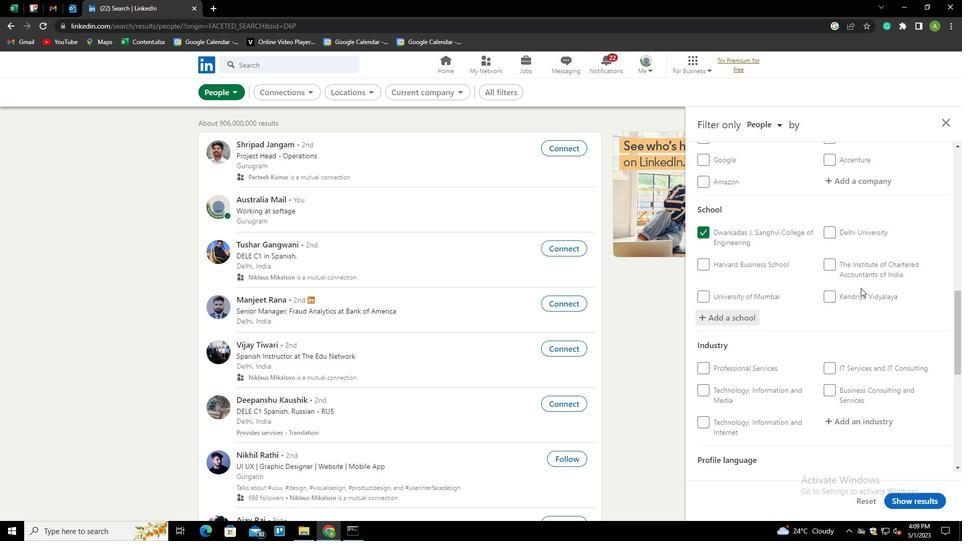 
Action: Mouse moved to (854, 270)
Screenshot: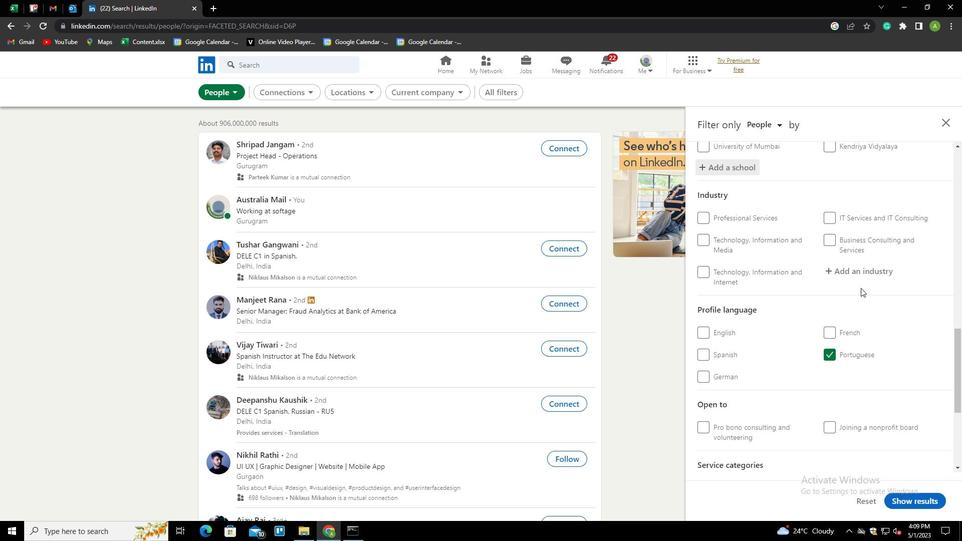 
Action: Mouse pressed left at (854, 270)
Screenshot: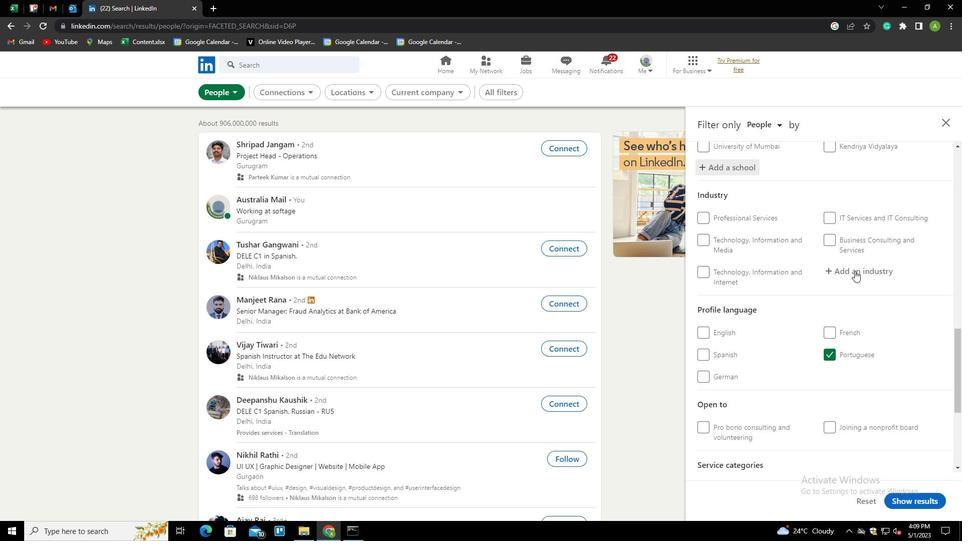 
Action: Mouse moved to (854, 270)
Screenshot: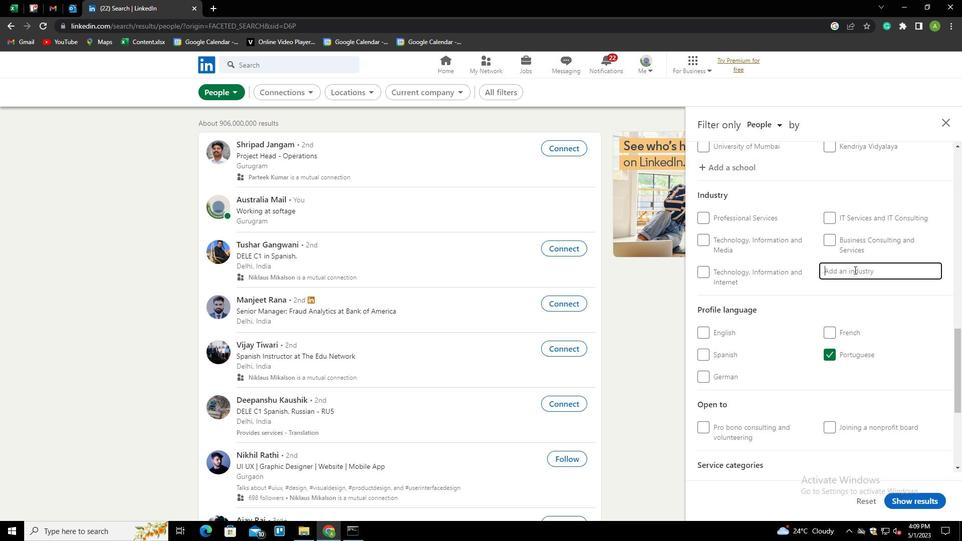 
Action: Mouse pressed left at (854, 270)
Screenshot: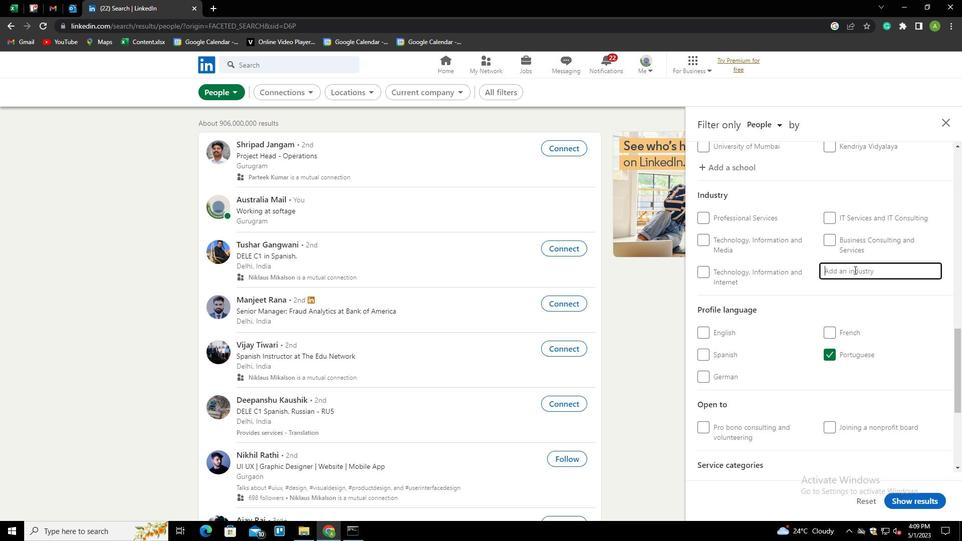 
Action: Key pressed <Key.shift>RETAIL<Key.space><Key.shift>FLO<Key.down><Key.enter>
Screenshot: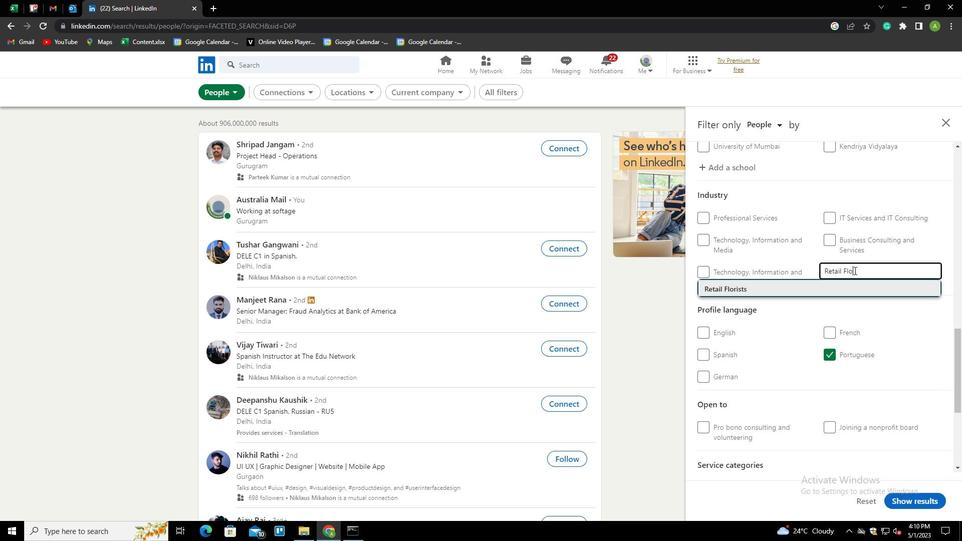 
Action: Mouse scrolled (854, 270) with delta (0, 0)
Screenshot: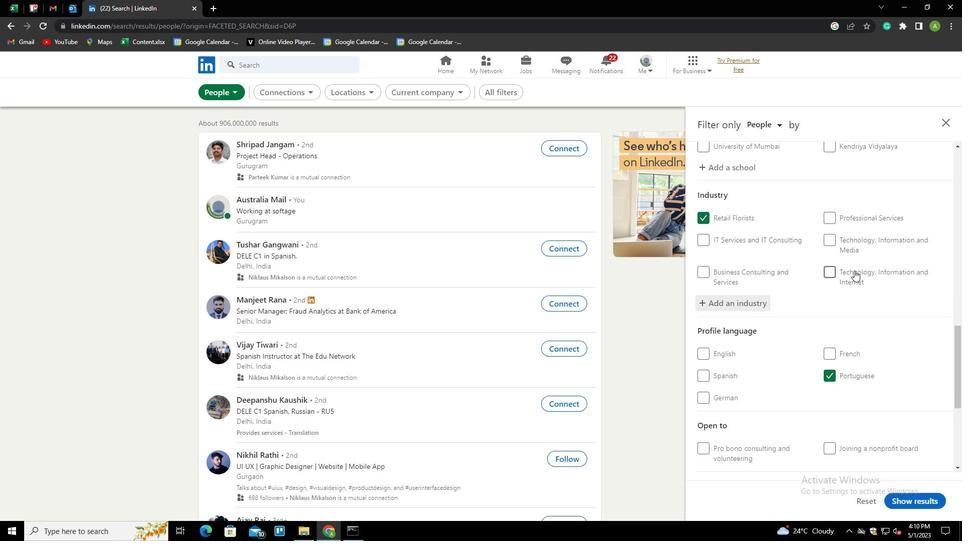 
Action: Mouse scrolled (854, 270) with delta (0, 0)
Screenshot: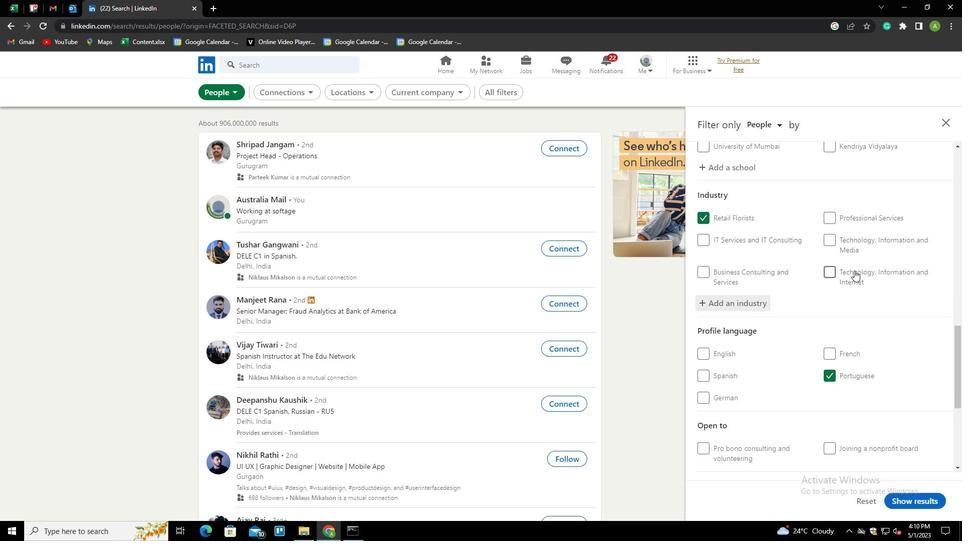 
Action: Mouse scrolled (854, 270) with delta (0, 0)
Screenshot: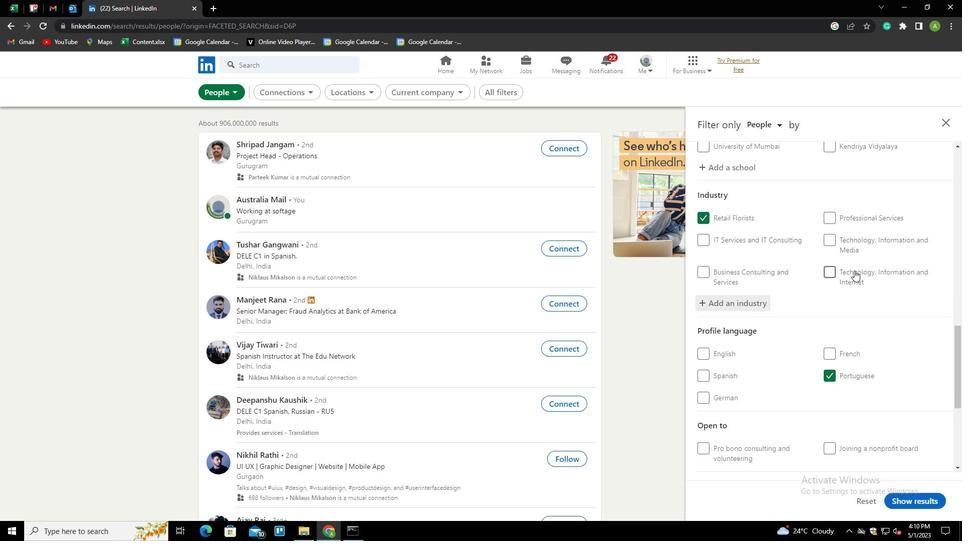
Action: Mouse scrolled (854, 270) with delta (0, 0)
Screenshot: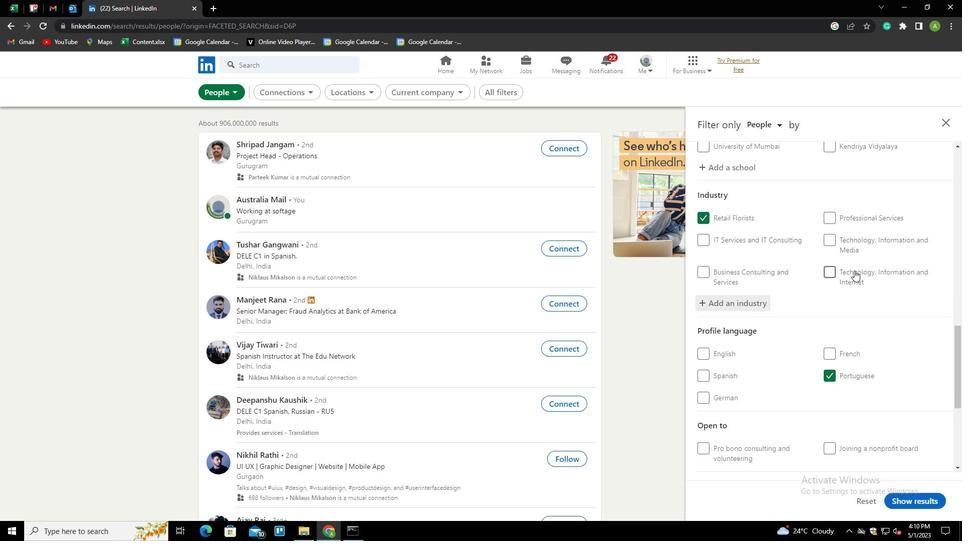 
Action: Mouse scrolled (854, 270) with delta (0, 0)
Screenshot: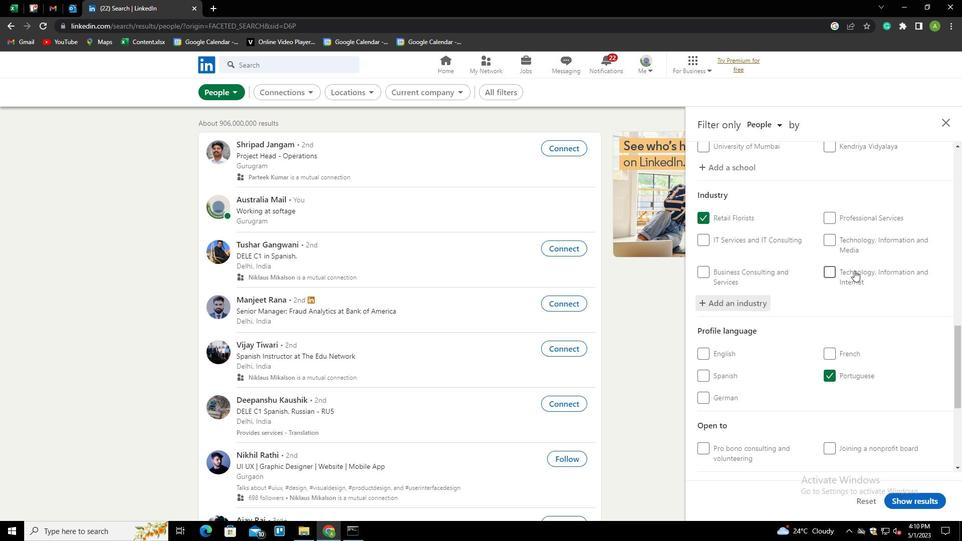 
Action: Mouse scrolled (854, 270) with delta (0, 0)
Screenshot: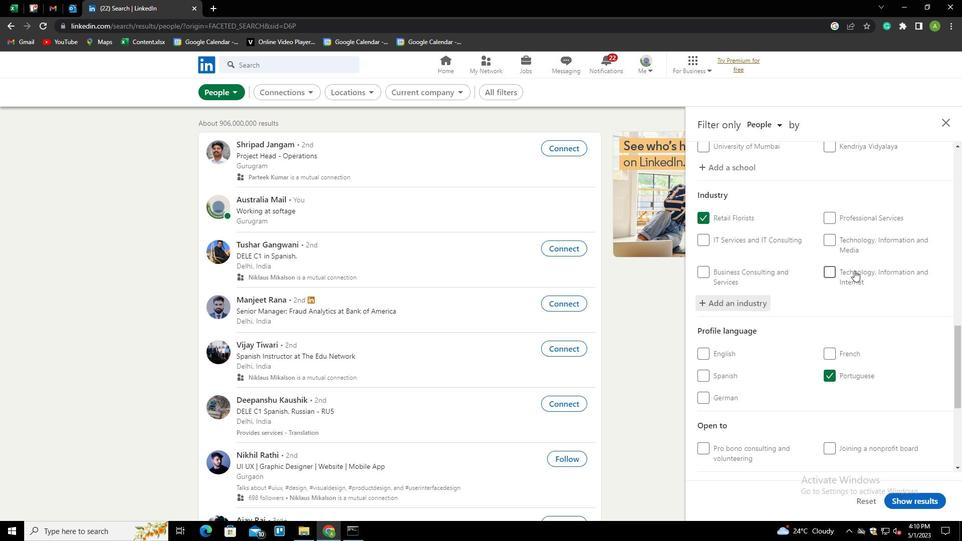 
Action: Mouse moved to (841, 326)
Screenshot: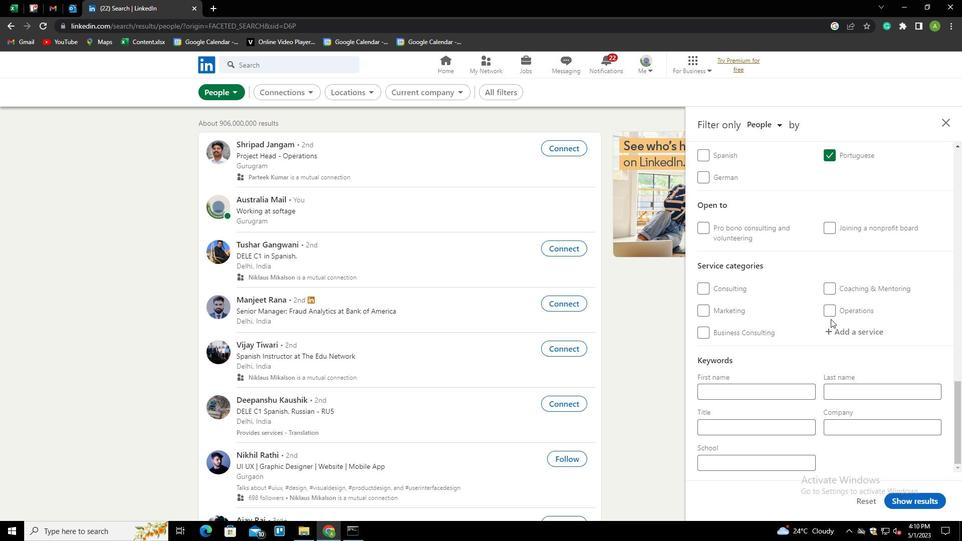 
Action: Mouse pressed left at (841, 326)
Screenshot: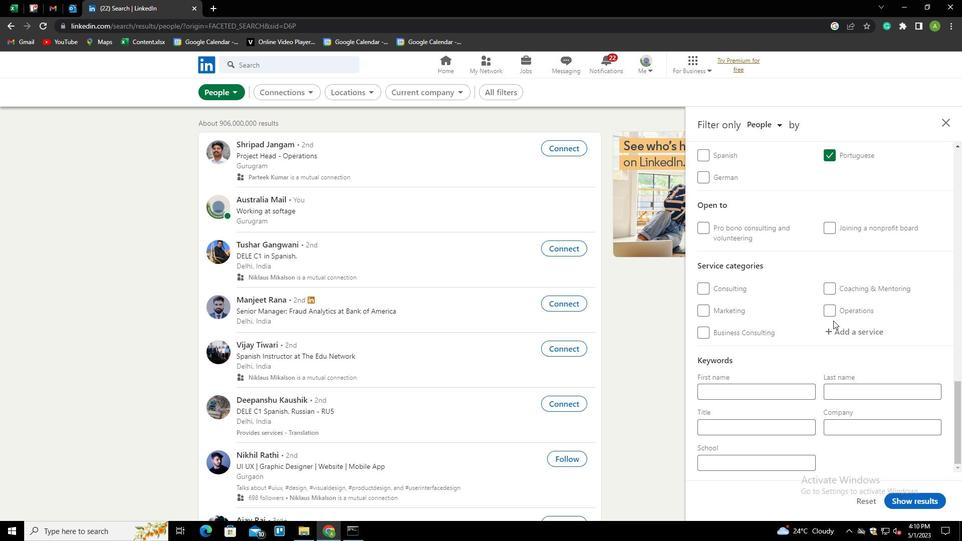
Action: Mouse moved to (846, 329)
Screenshot: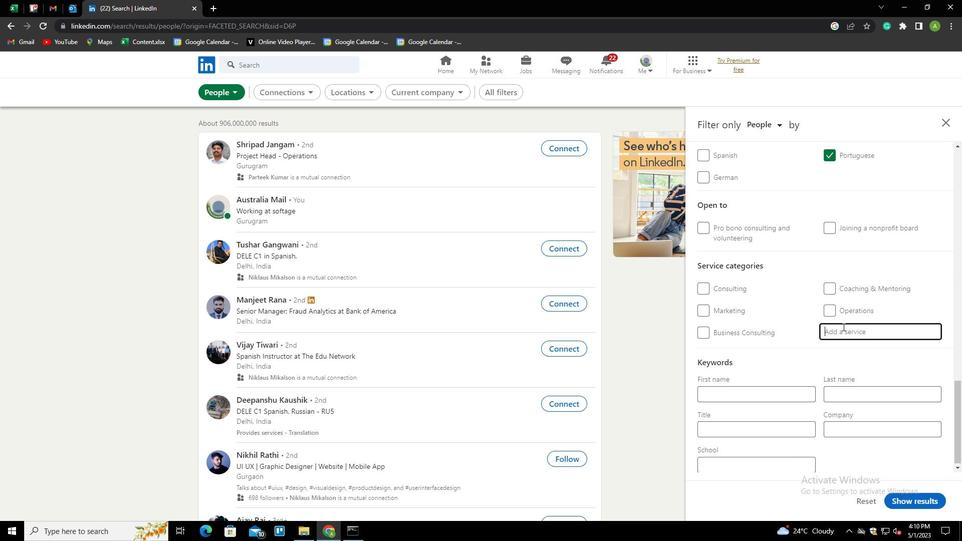 
Action: Mouse pressed left at (846, 329)
Screenshot: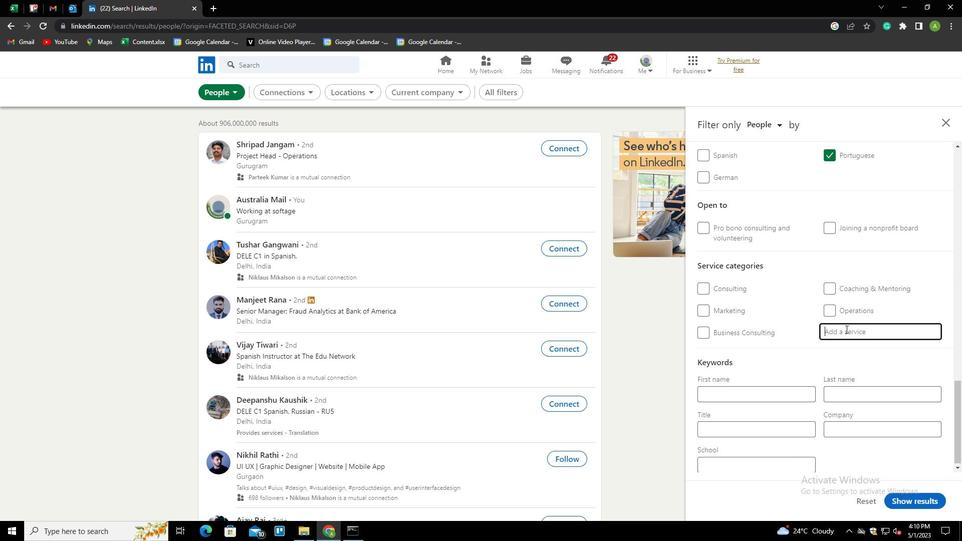 
Action: Key pressed <Key.shift>FAMILY<Key.space><Key.down><Key.enter>
Screenshot: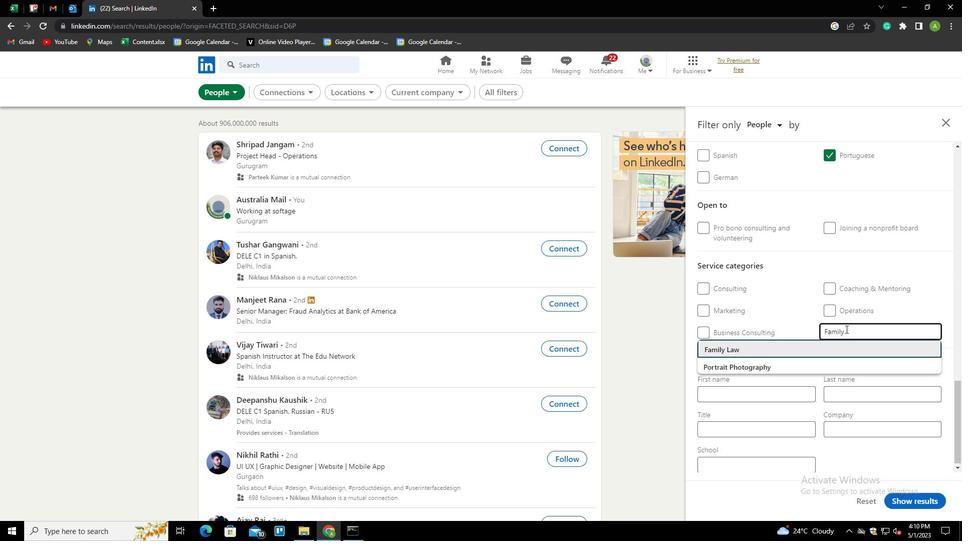 
Action: Mouse scrolled (846, 328) with delta (0, 0)
Screenshot: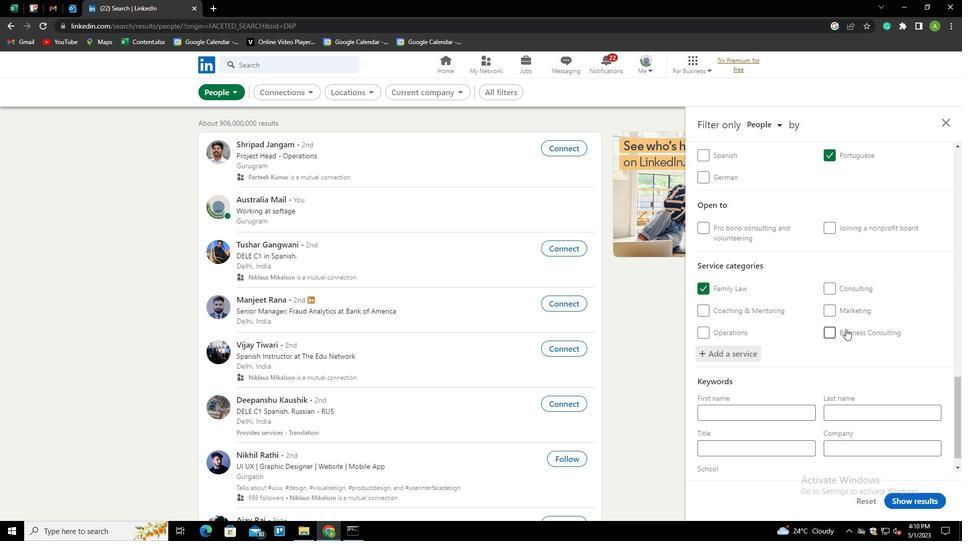 
Action: Mouse scrolled (846, 328) with delta (0, 0)
Screenshot: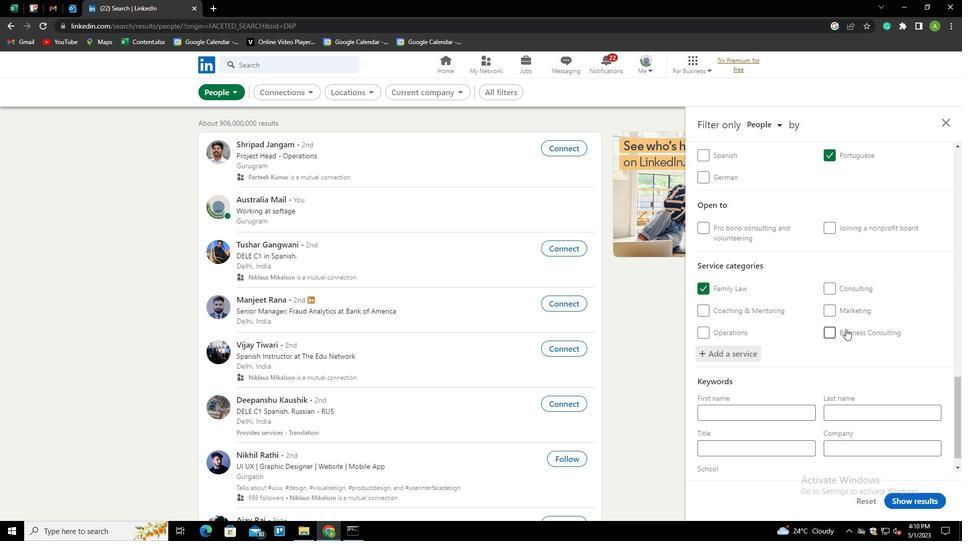 
Action: Mouse scrolled (846, 328) with delta (0, 0)
Screenshot: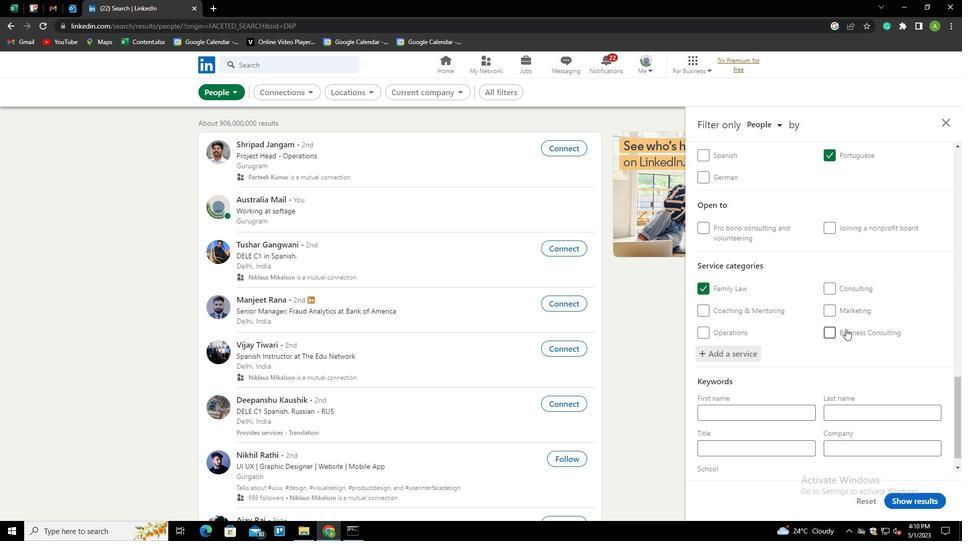 
Action: Mouse scrolled (846, 328) with delta (0, 0)
Screenshot: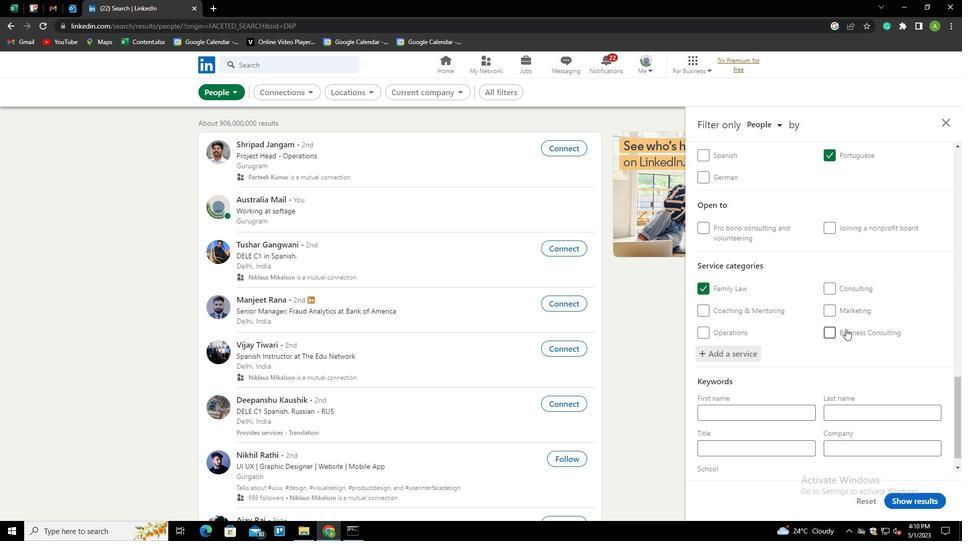
Action: Mouse scrolled (846, 328) with delta (0, 0)
Screenshot: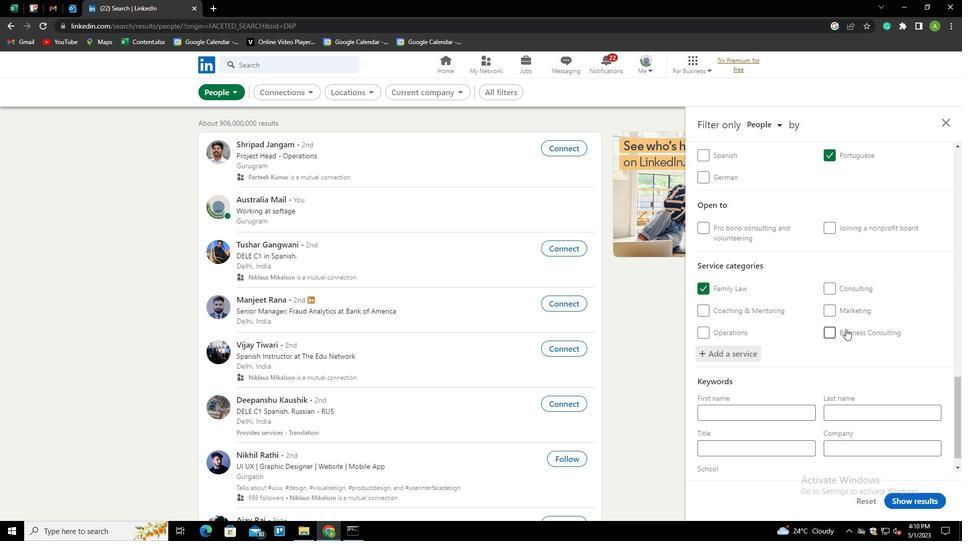 
Action: Mouse scrolled (846, 328) with delta (0, 0)
Screenshot: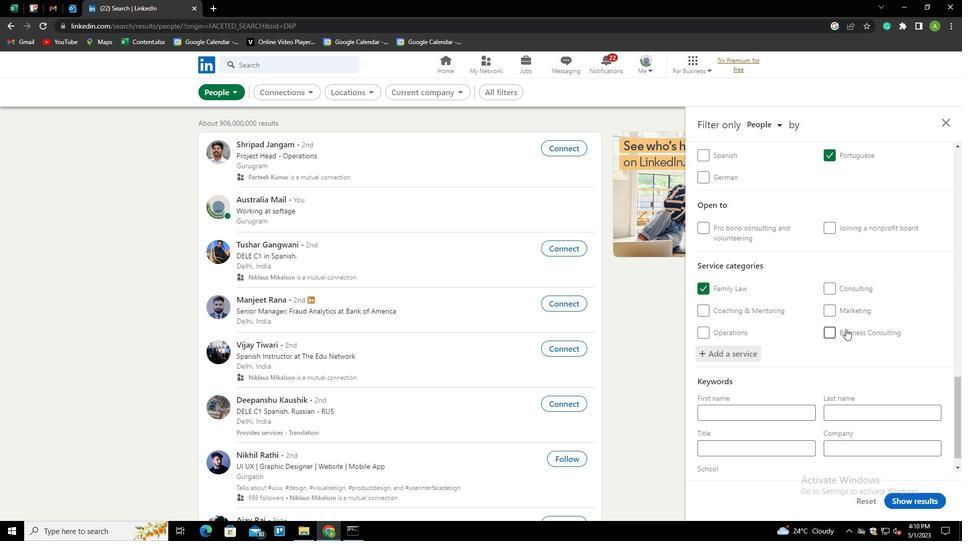 
Action: Mouse scrolled (846, 328) with delta (0, 0)
Screenshot: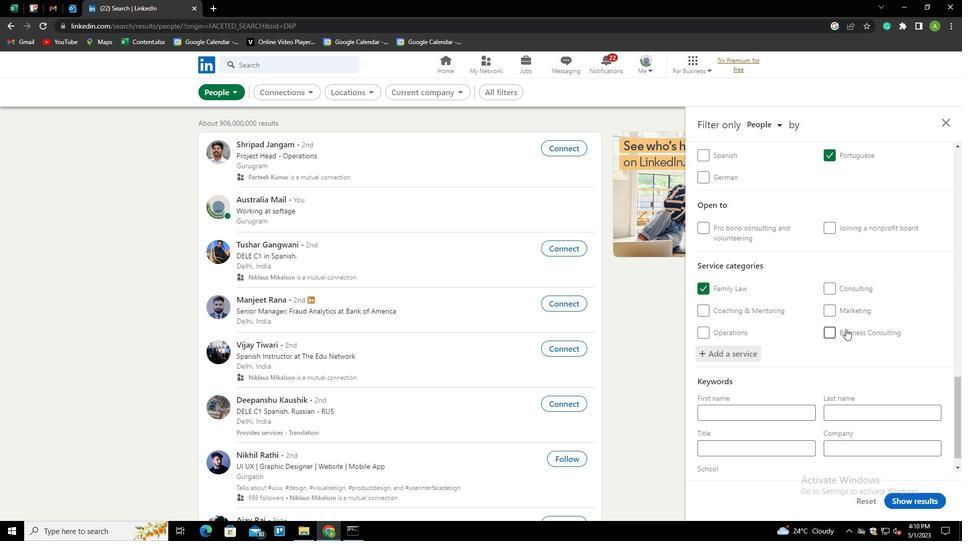 
Action: Mouse scrolled (846, 328) with delta (0, 0)
Screenshot: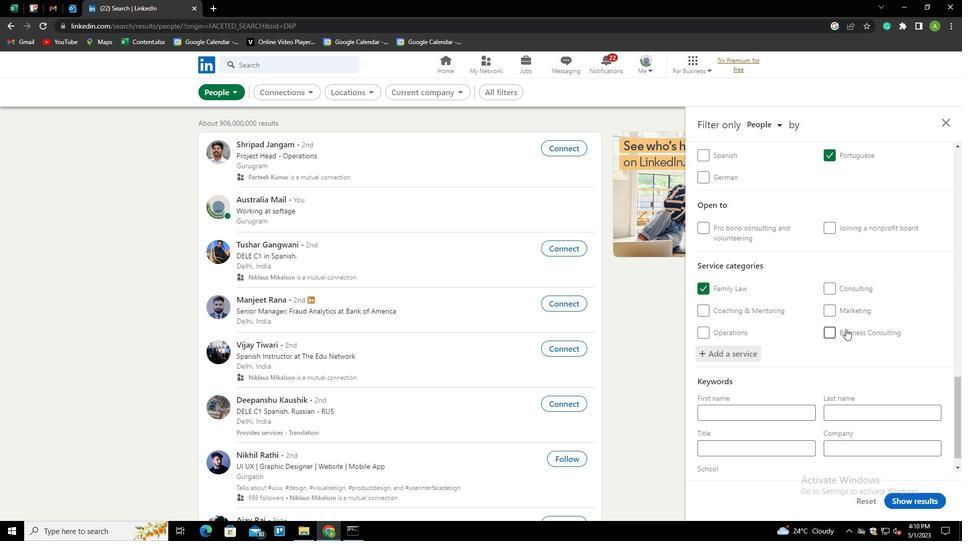 
Action: Mouse moved to (748, 425)
Screenshot: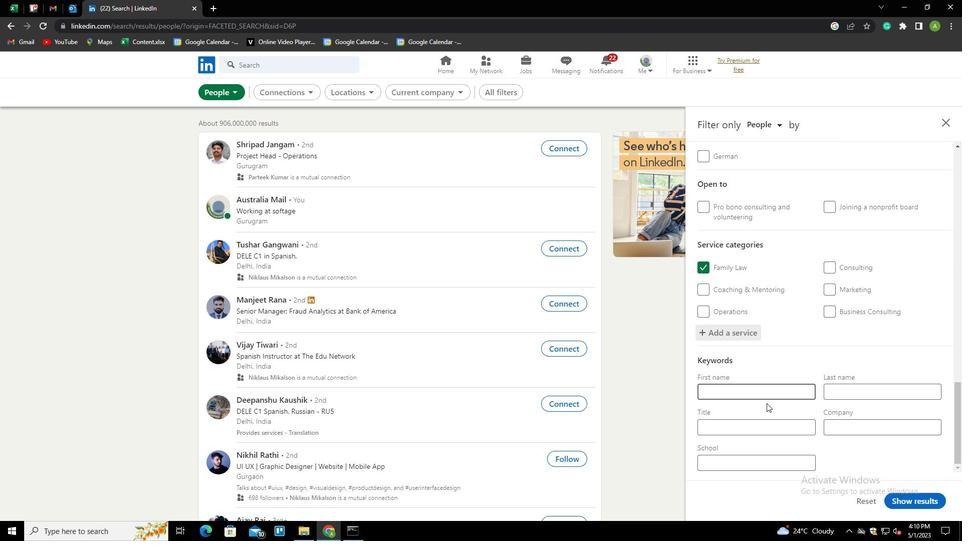 
Action: Mouse pressed left at (748, 425)
Screenshot: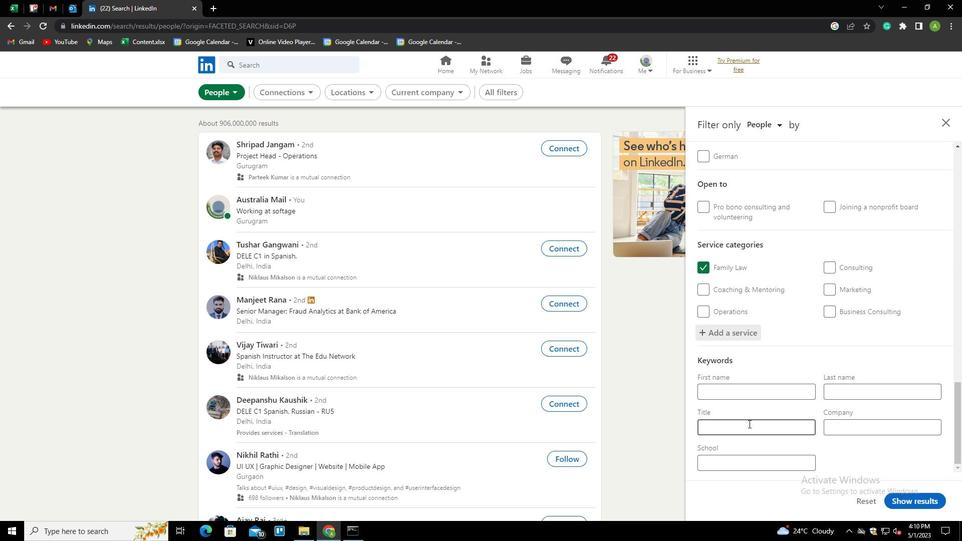 
Action: Key pressed <Key.shift>
Screenshot: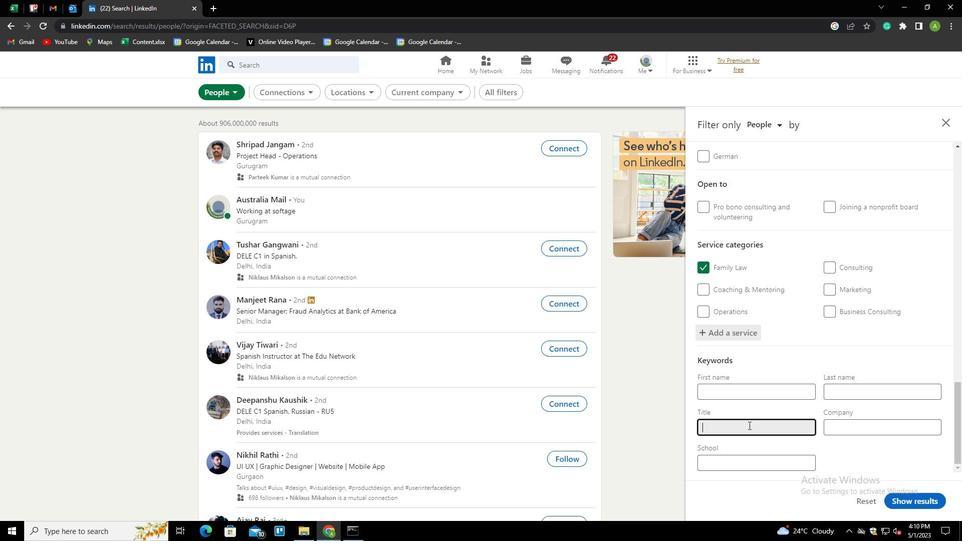 
Action: Mouse moved to (747, 426)
Screenshot: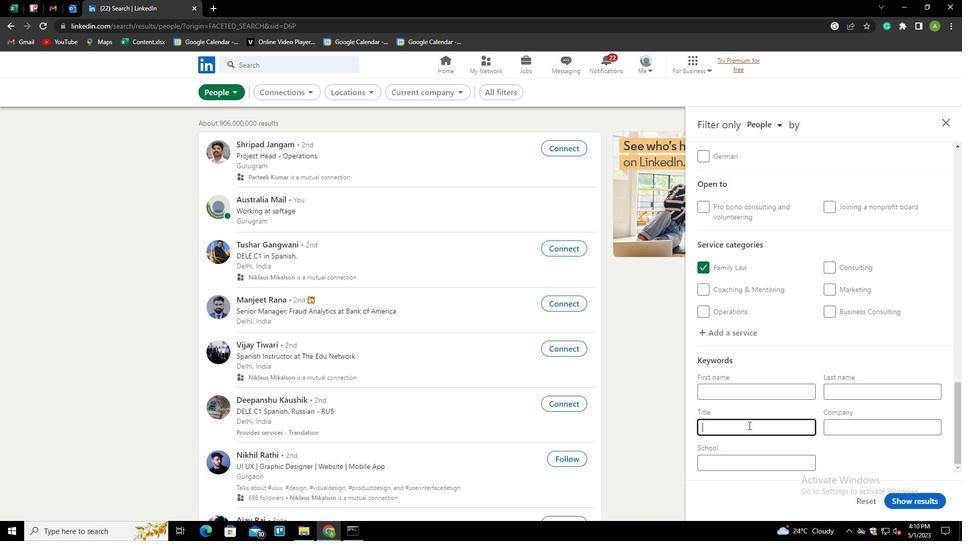 
Action: Key pressed G<Key.backspace><Key.shift>HELP<Key.space><Key.shift>DESK
Screenshot: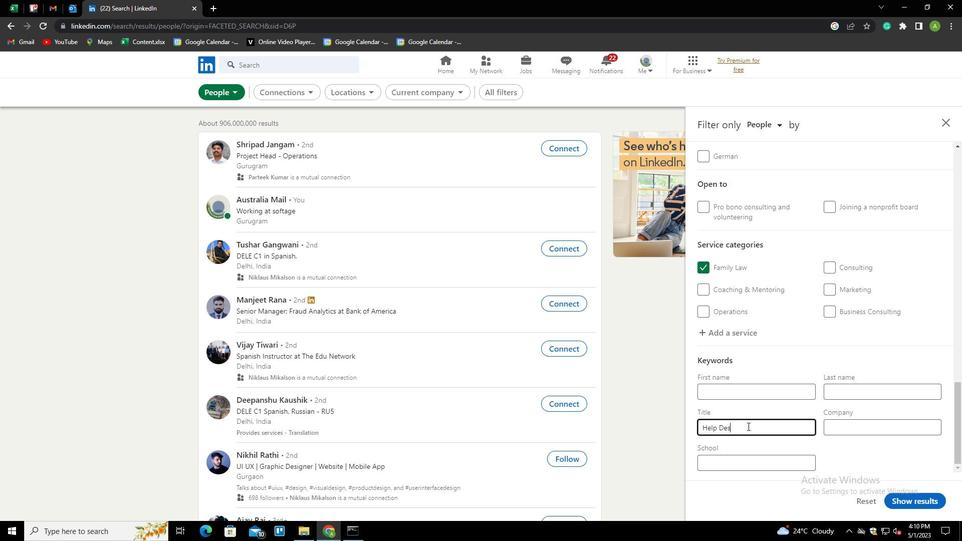 
Action: Mouse moved to (866, 450)
Screenshot: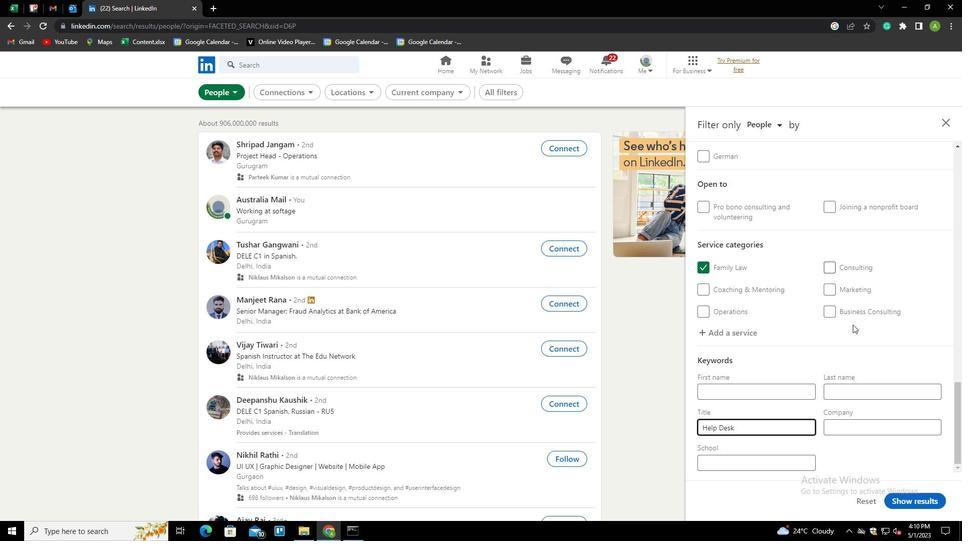 
Action: Mouse pressed left at (866, 450)
Screenshot: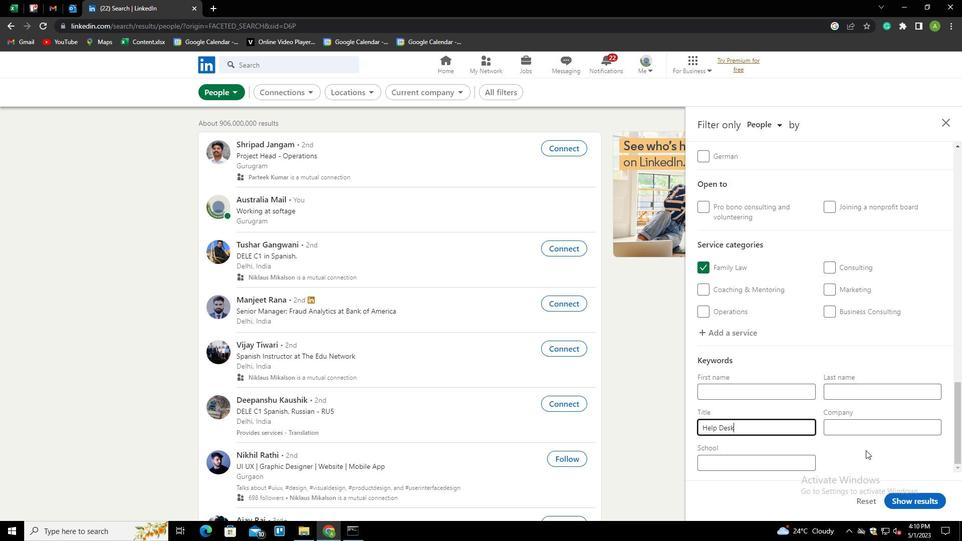 
Action: Mouse moved to (903, 499)
Screenshot: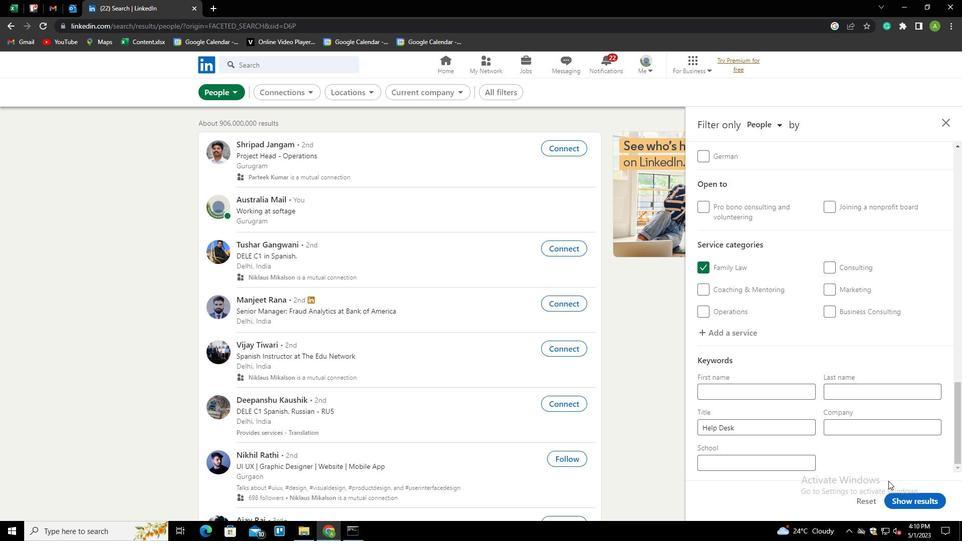 
Action: Mouse pressed left at (903, 499)
Screenshot: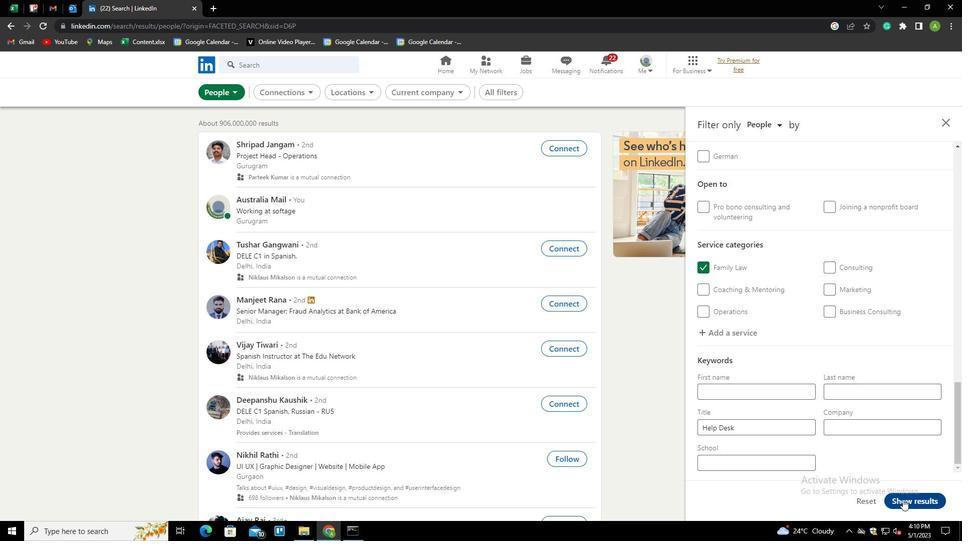 
Action: Key pressed <Key.f8>
Screenshot: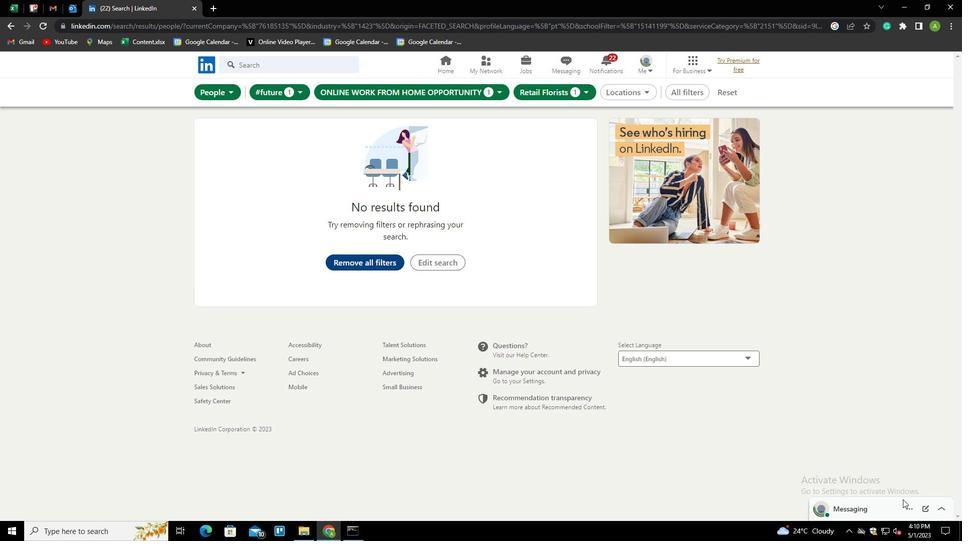 
